 Task: Find the schedule for the last subway train from Times Square to Brooklyn.
Action: Mouse moved to (378, 85)
Screenshot: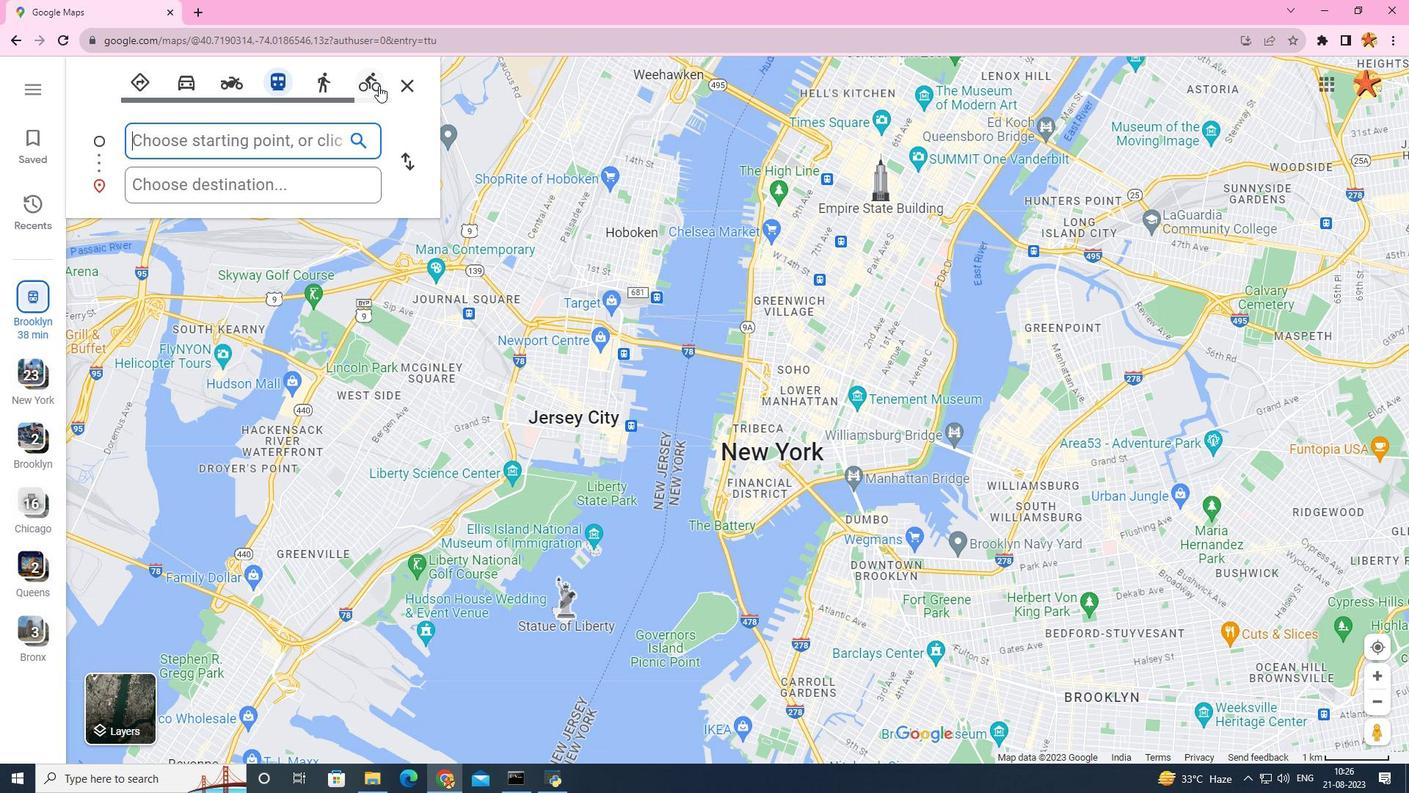 
Action: Mouse pressed left at (378, 85)
Screenshot: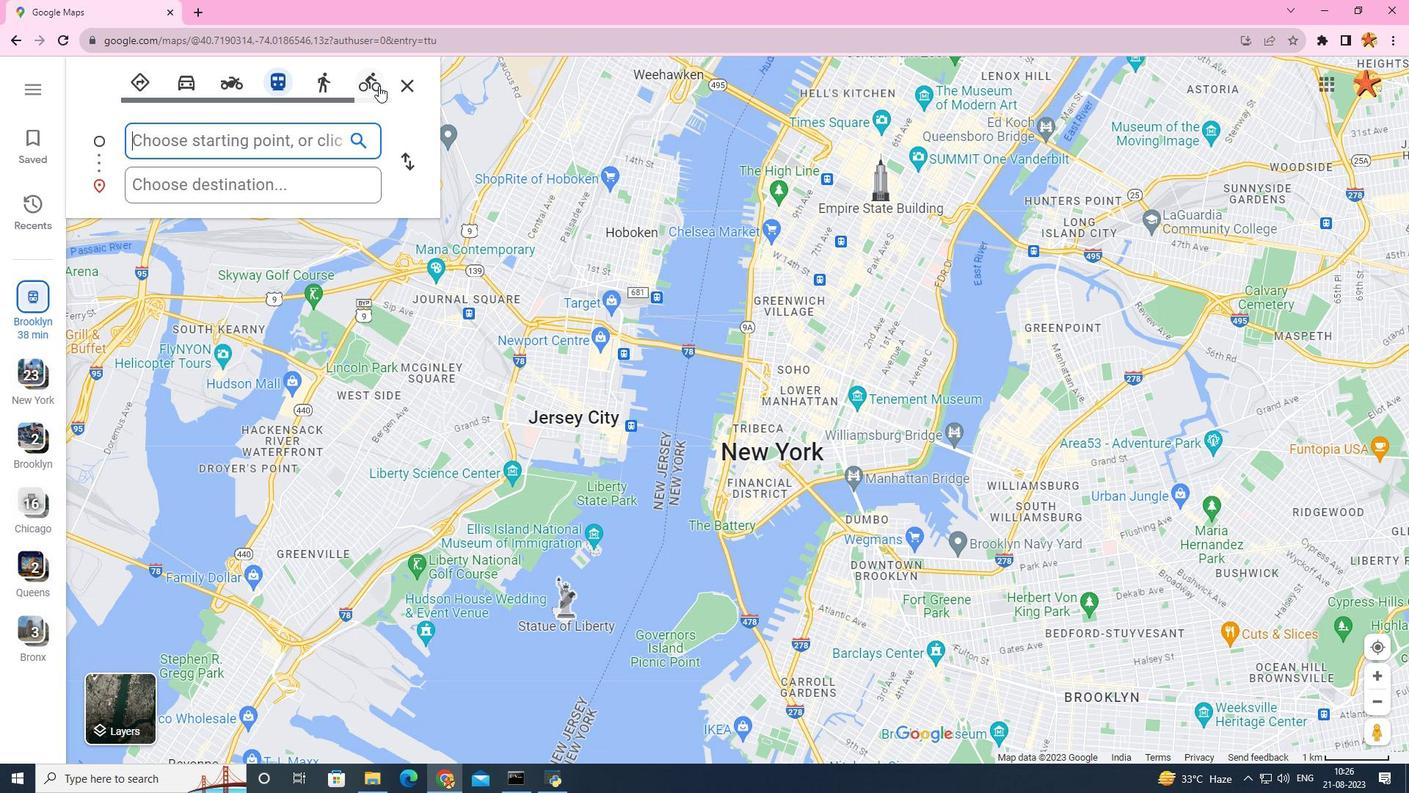 
Action: Mouse moved to (259, 142)
Screenshot: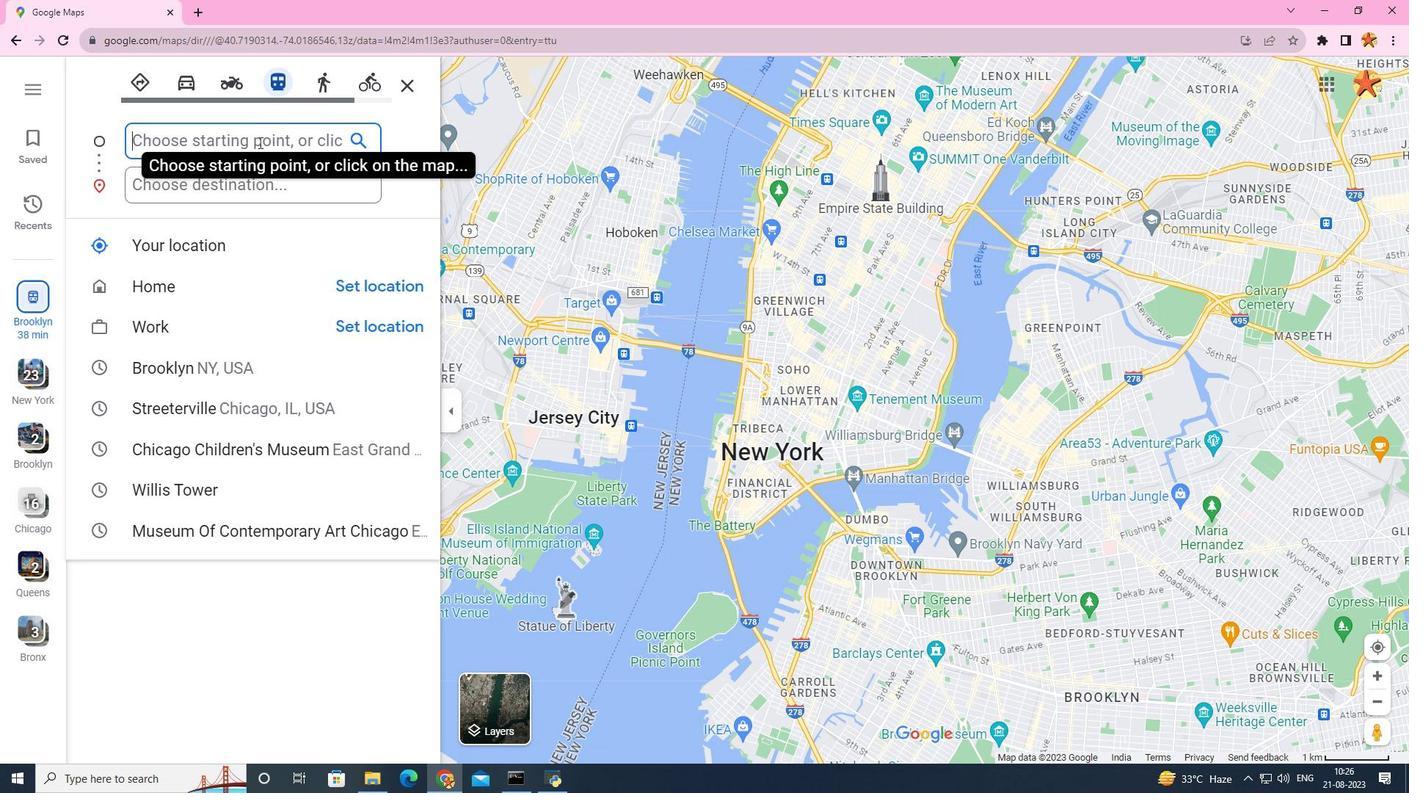 
Action: Mouse pressed left at (259, 142)
Screenshot: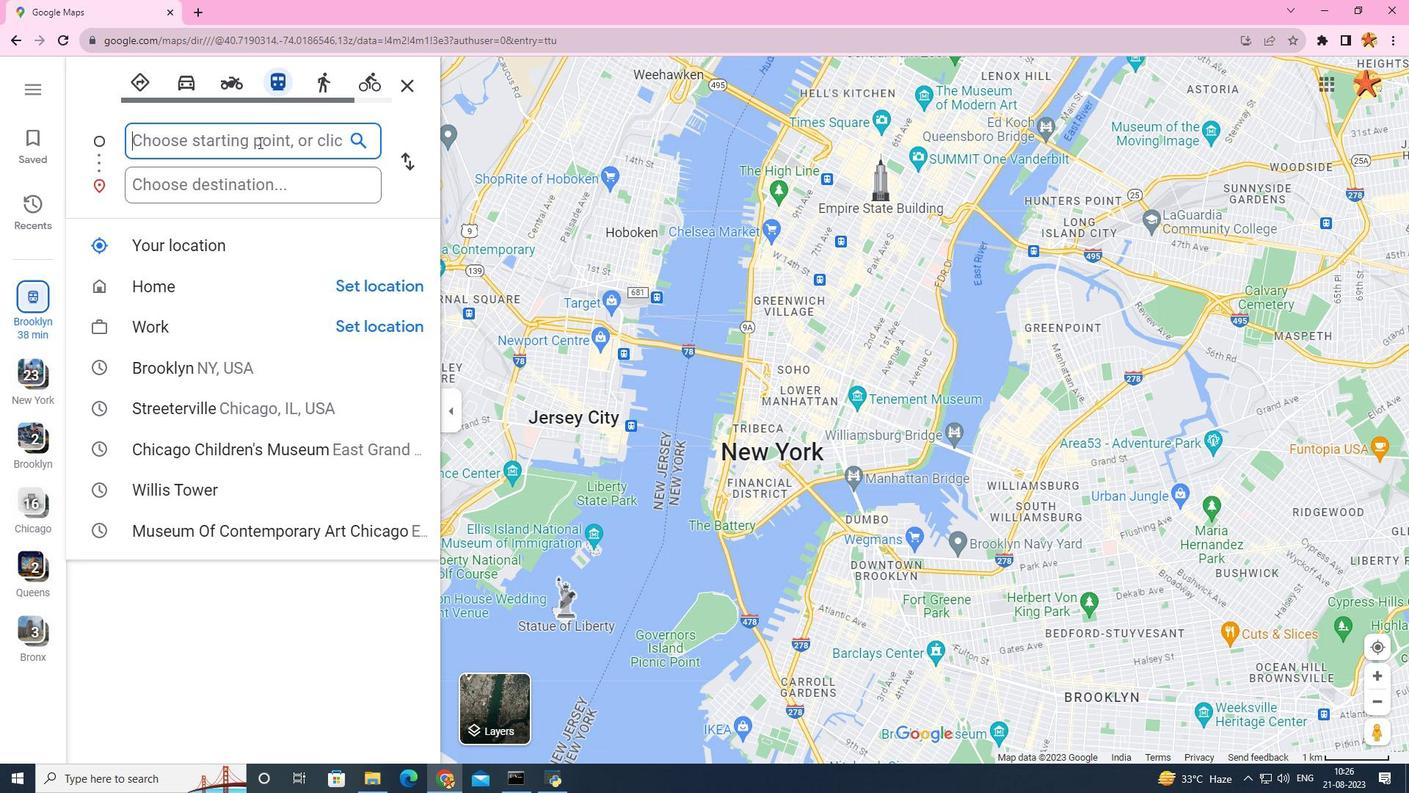 
Action: Mouse moved to (143, 217)
Screenshot: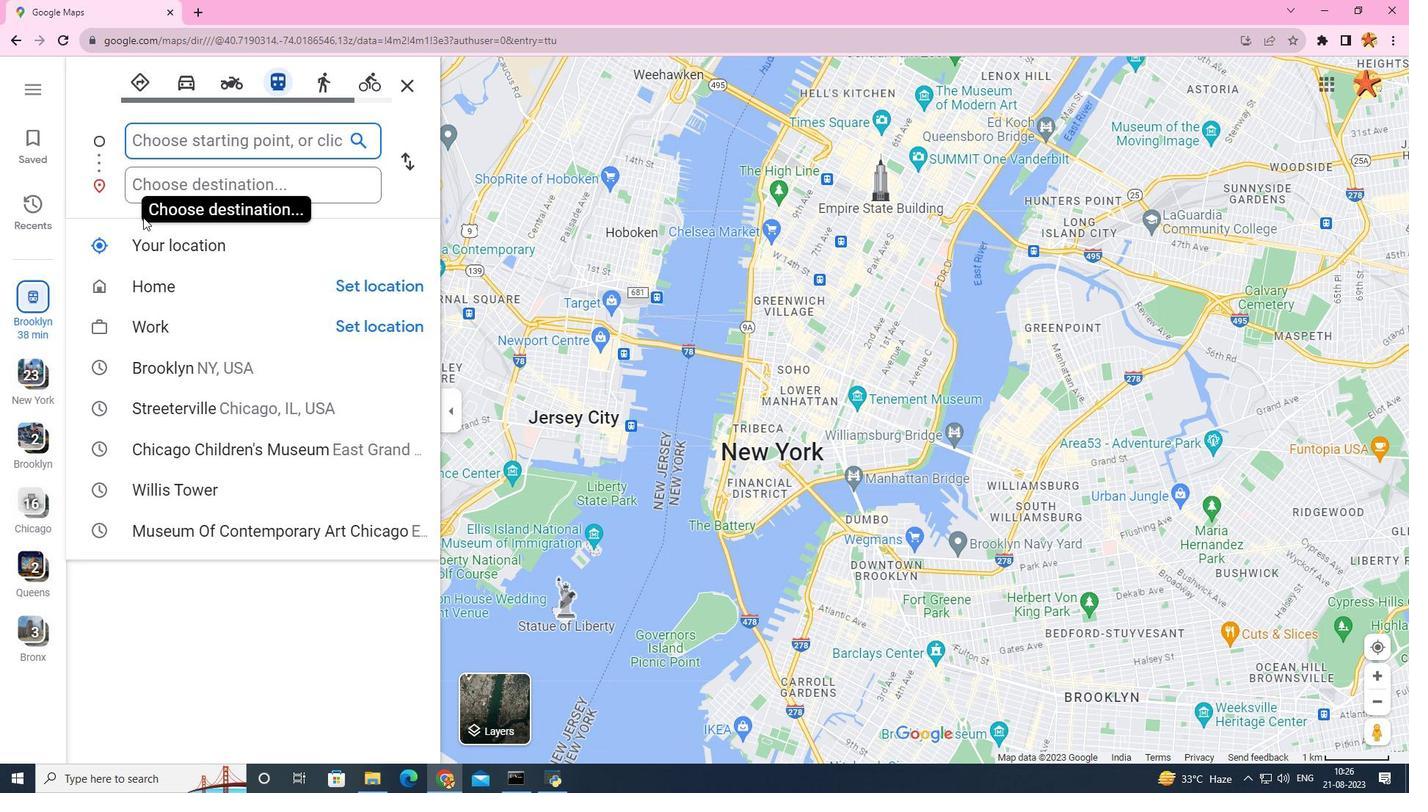 
Action: Key pressed <Key.caps_lock>T<Key.caps_lock>imes<Key.space>square
Screenshot: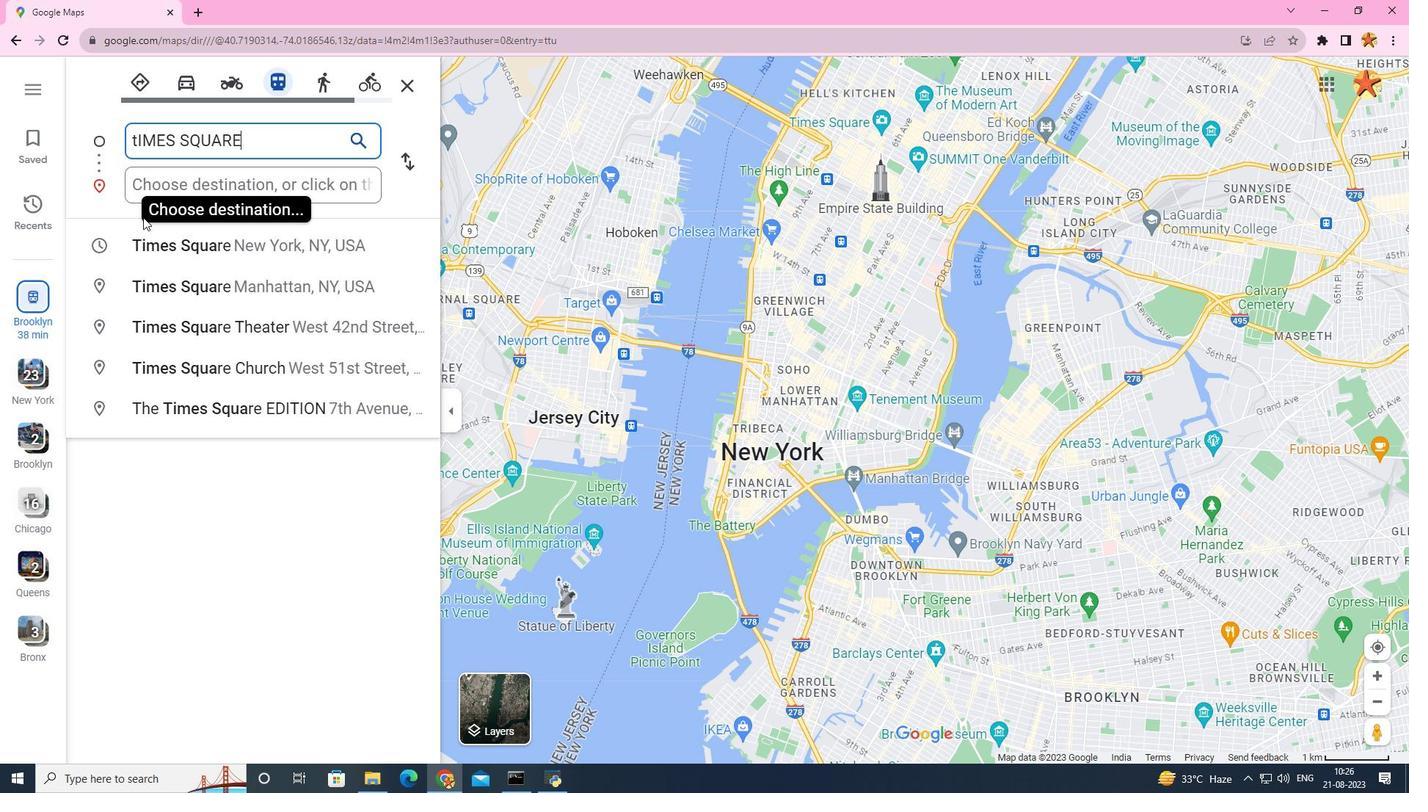 
Action: Mouse moved to (283, 235)
Screenshot: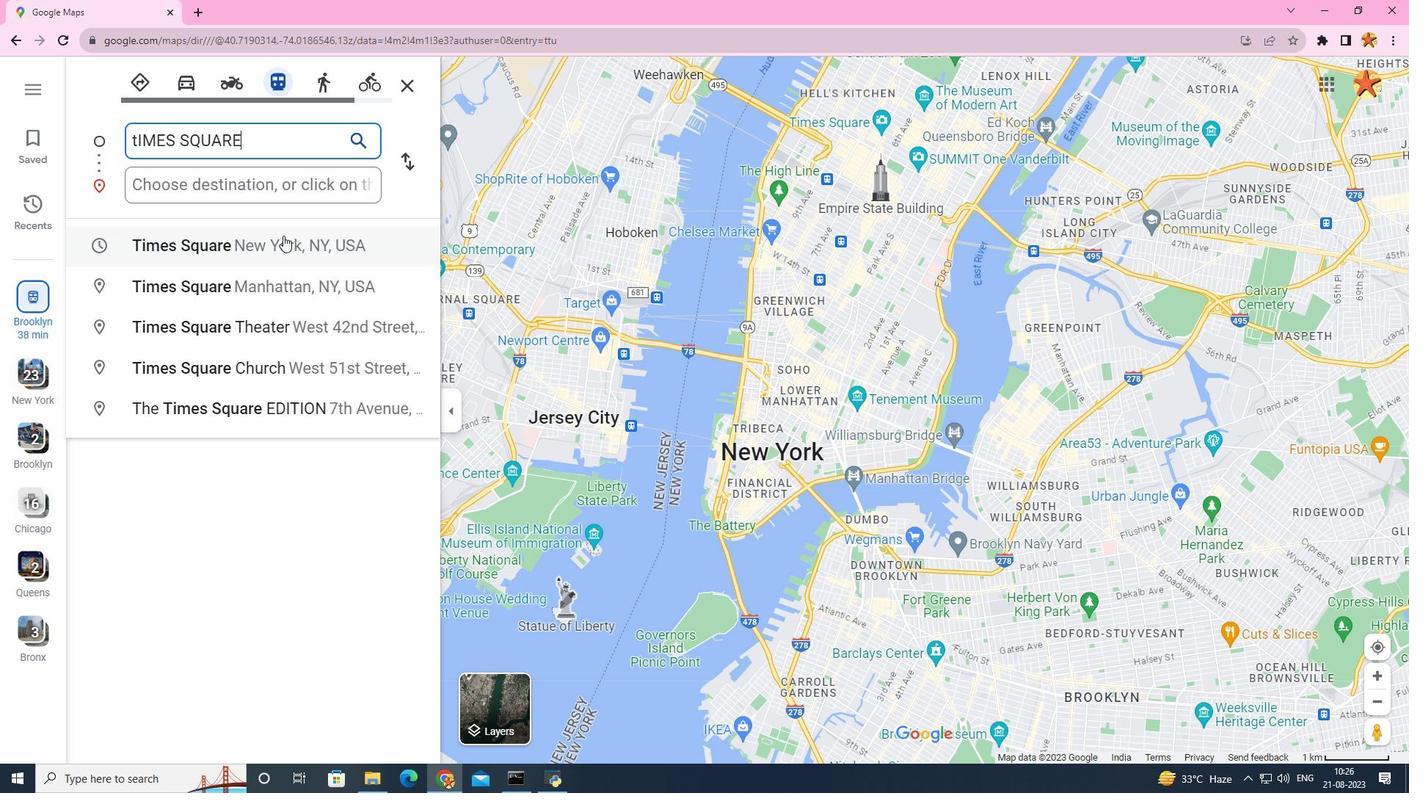 
Action: Mouse pressed left at (283, 235)
Screenshot: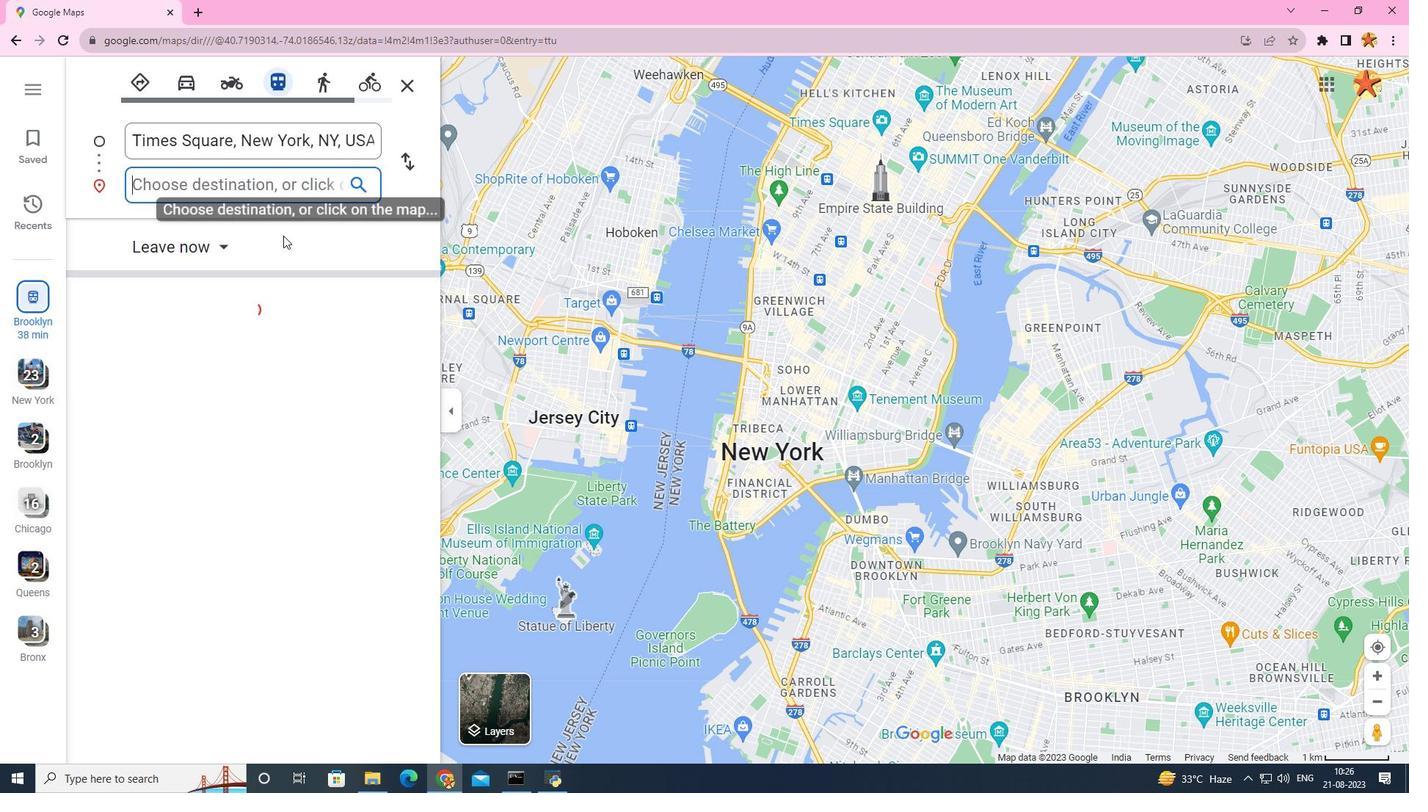 
Action: Mouse moved to (242, 185)
Screenshot: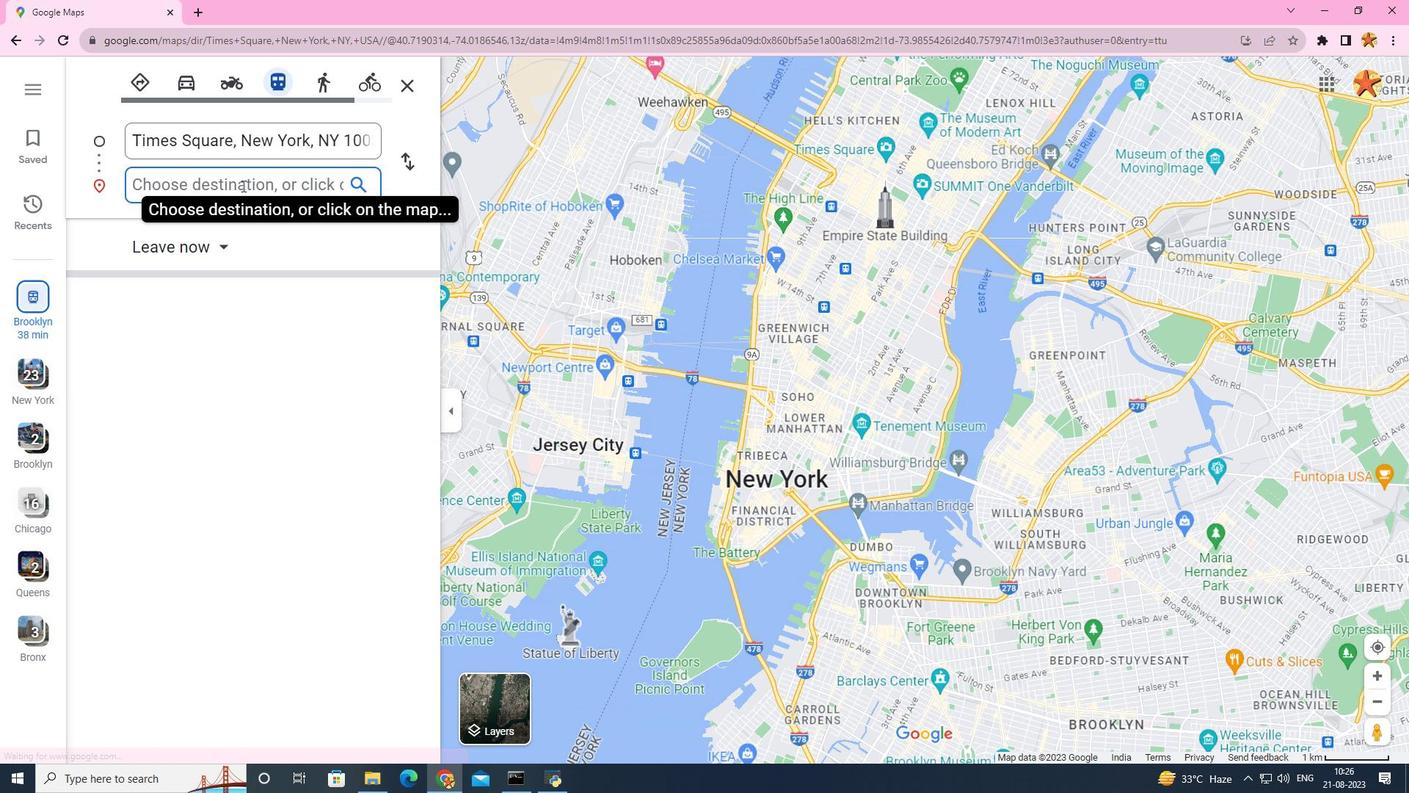 
Action: Key pressed brookly
Screenshot: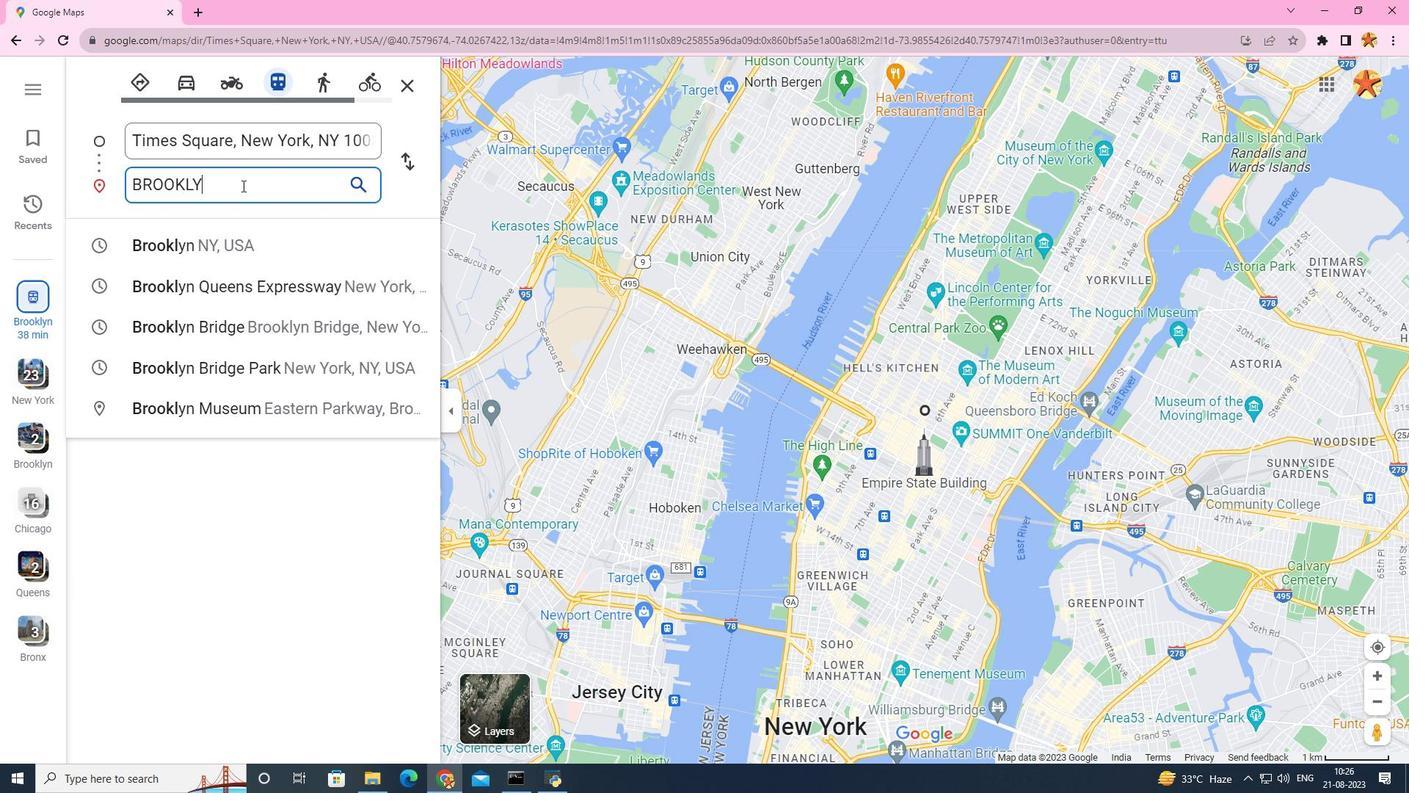 
Action: Mouse moved to (194, 240)
Screenshot: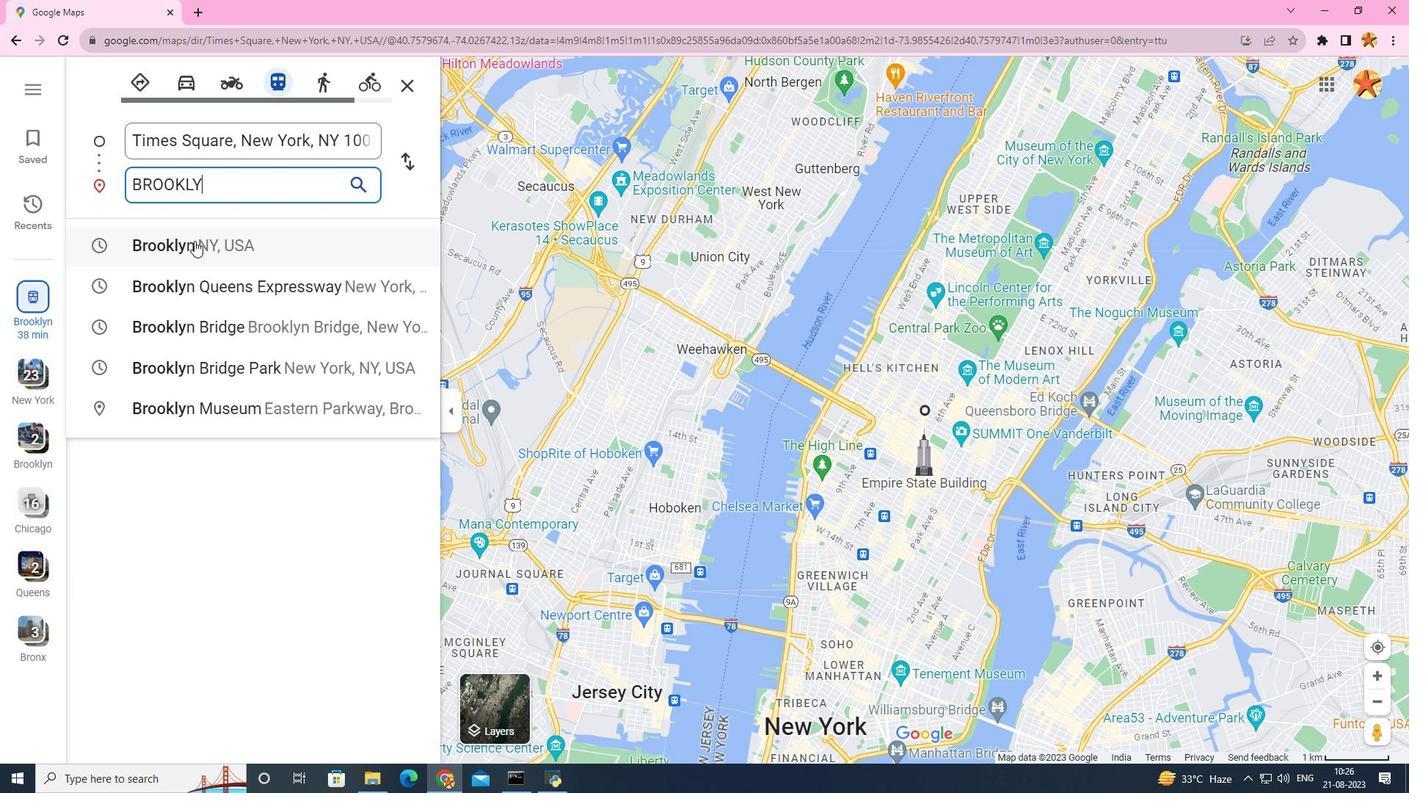 
Action: Mouse pressed left at (194, 240)
Screenshot: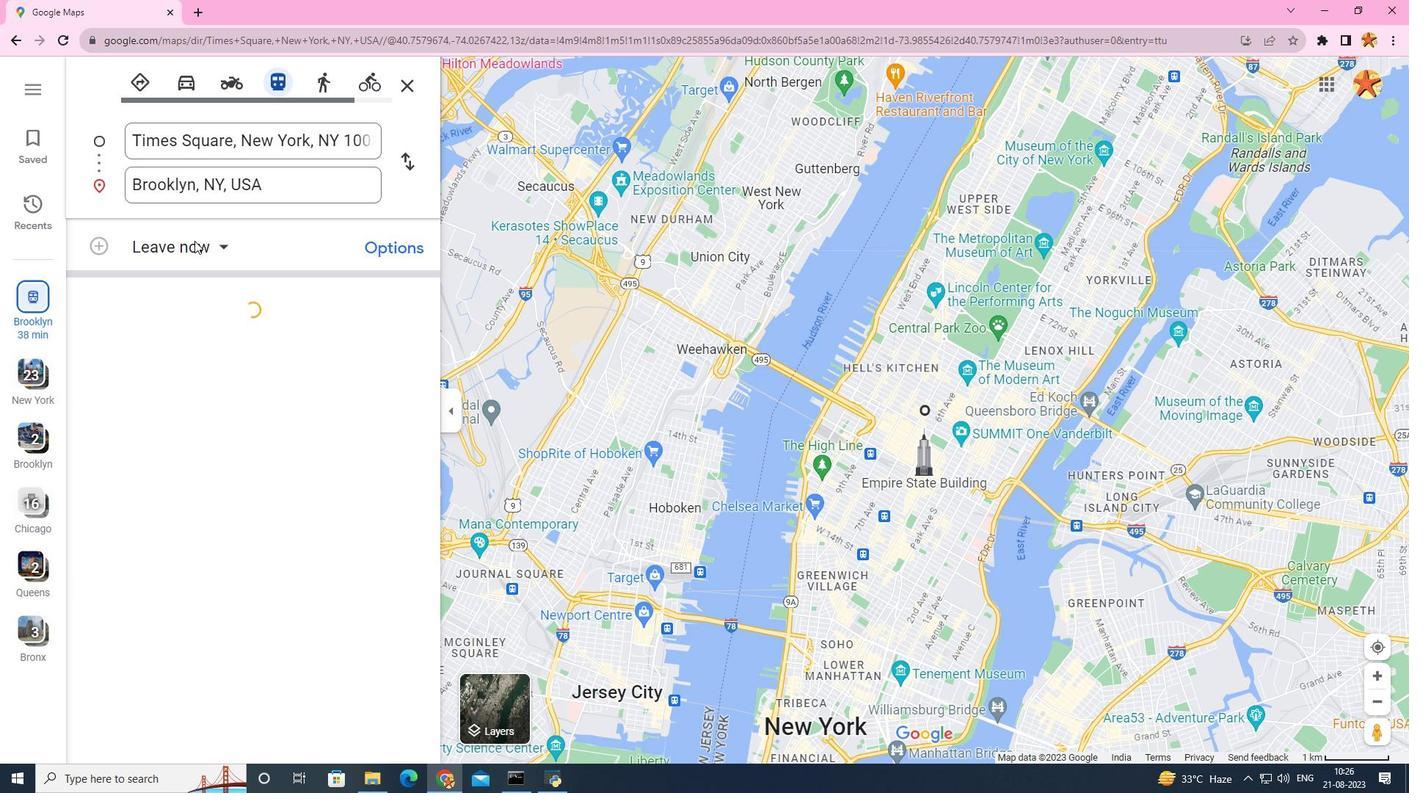
Action: Mouse moved to (186, 250)
Screenshot: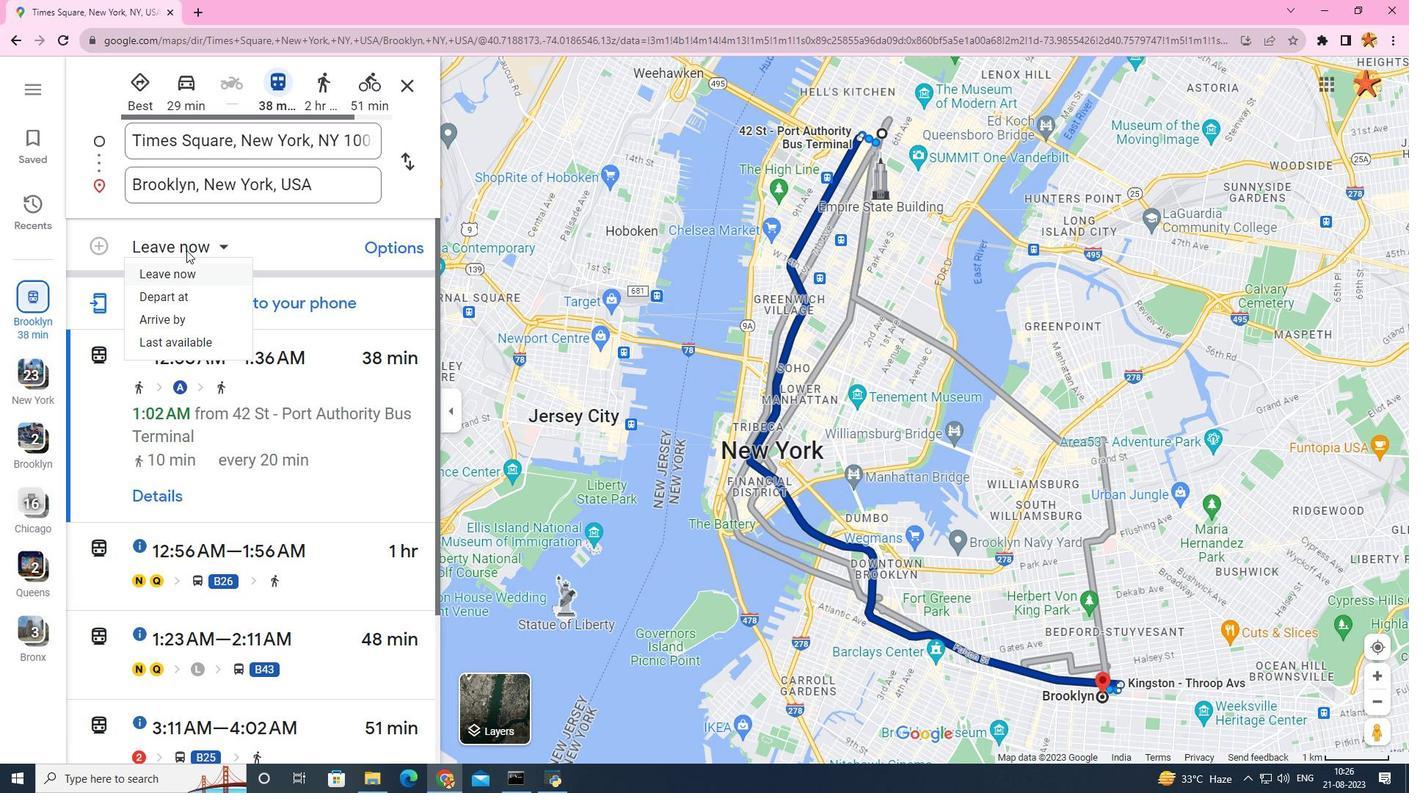 
Action: Mouse pressed left at (186, 250)
Screenshot: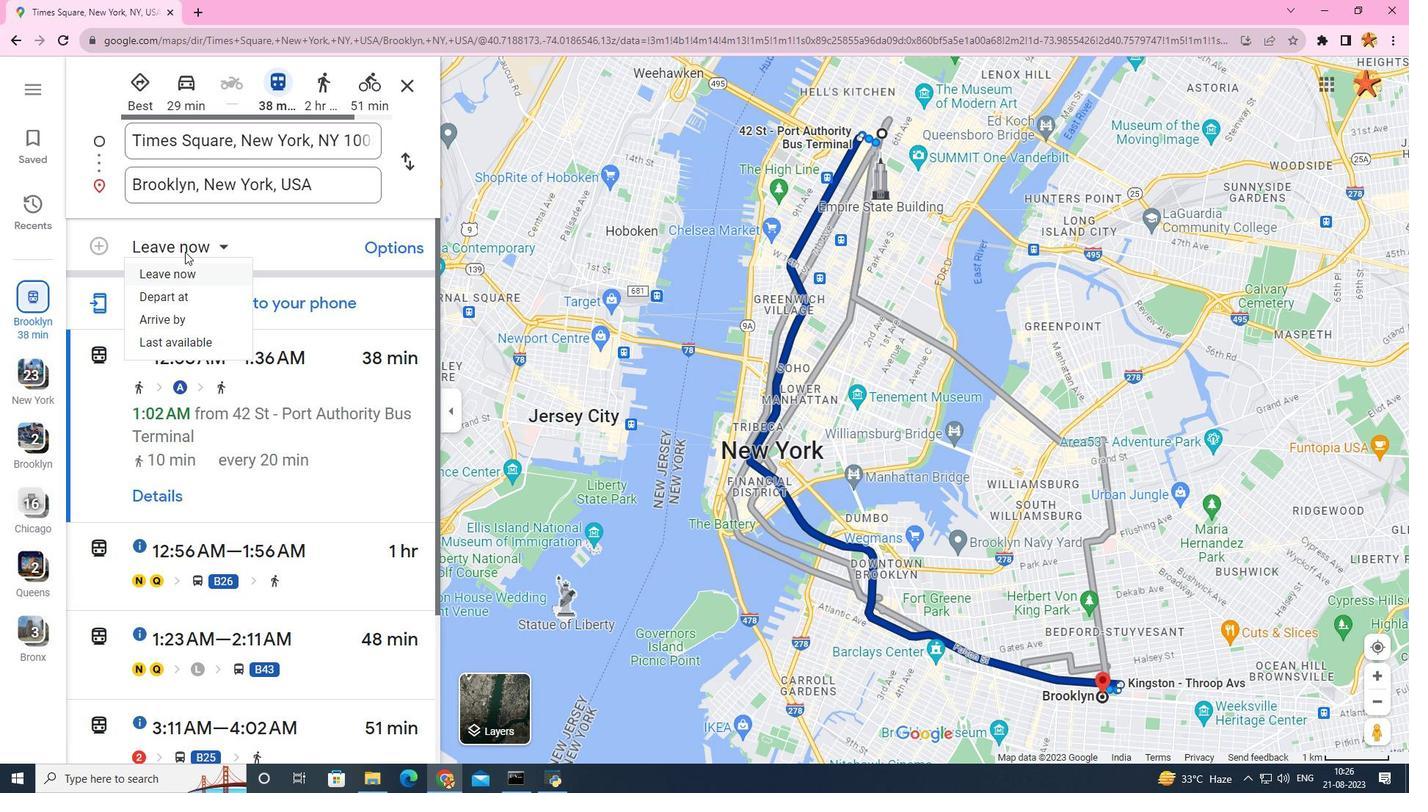 
Action: Mouse moved to (161, 349)
Screenshot: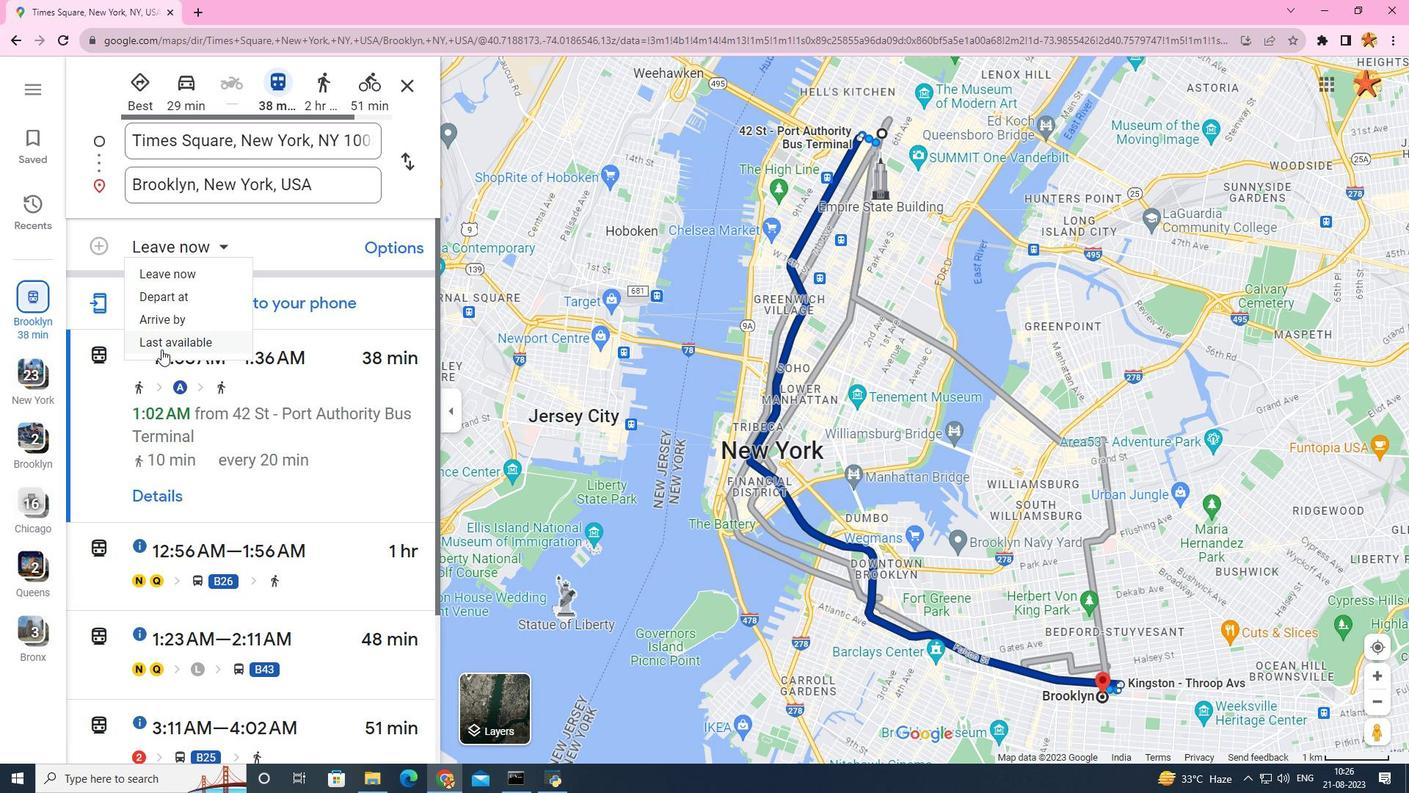 
Action: Mouse pressed left at (161, 349)
Screenshot: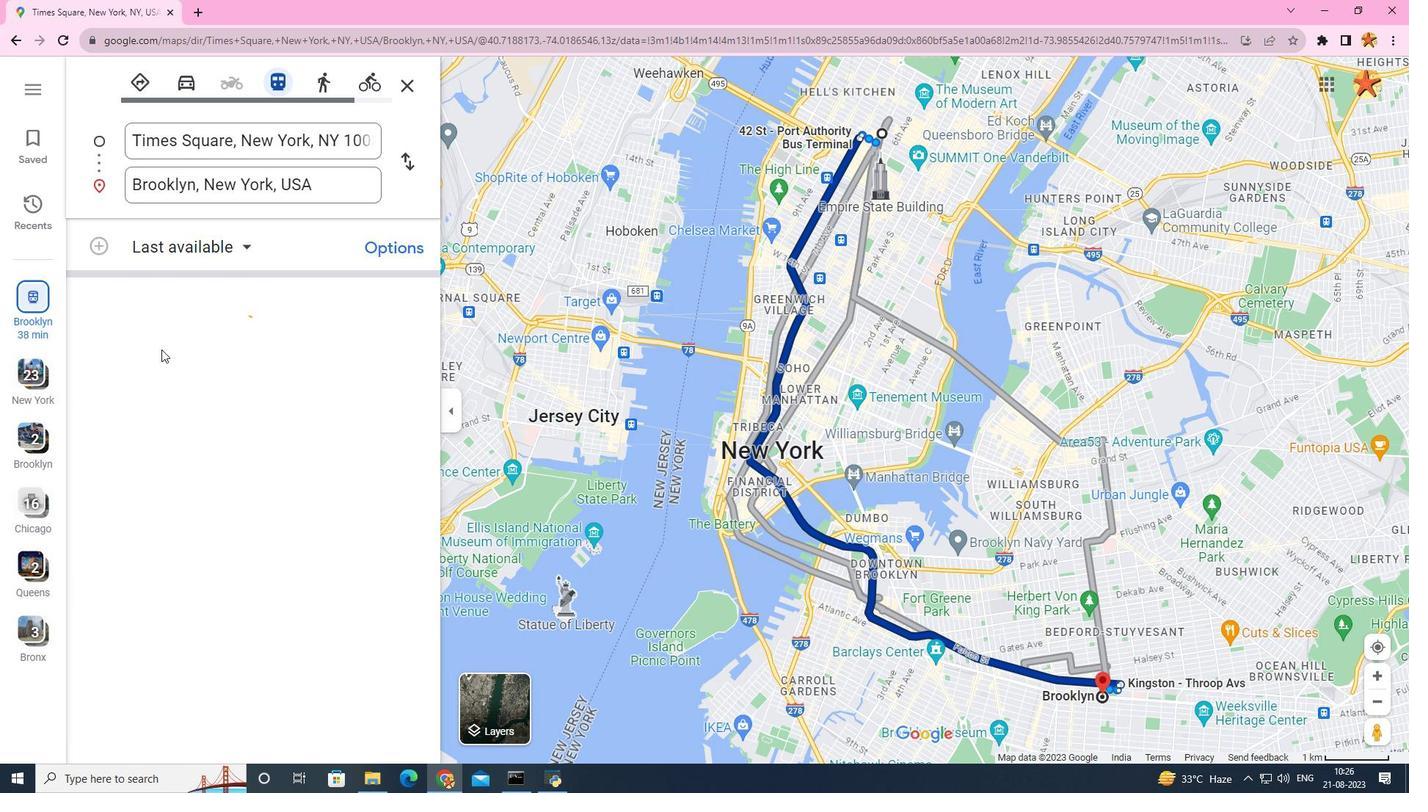 
Action: Mouse scrolled (161, 348) with delta (0, 0)
Screenshot: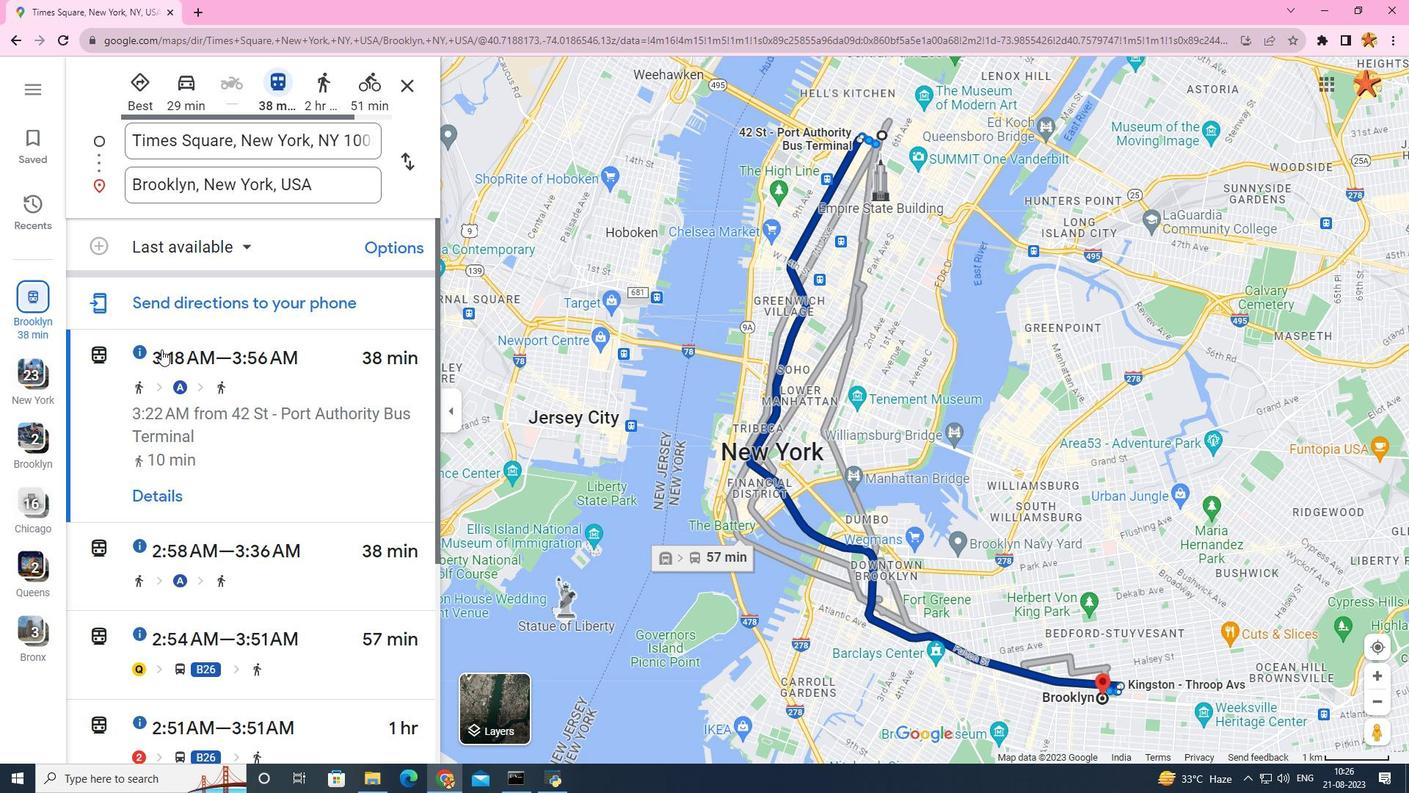 
Action: Mouse scrolled (161, 348) with delta (0, 0)
Screenshot: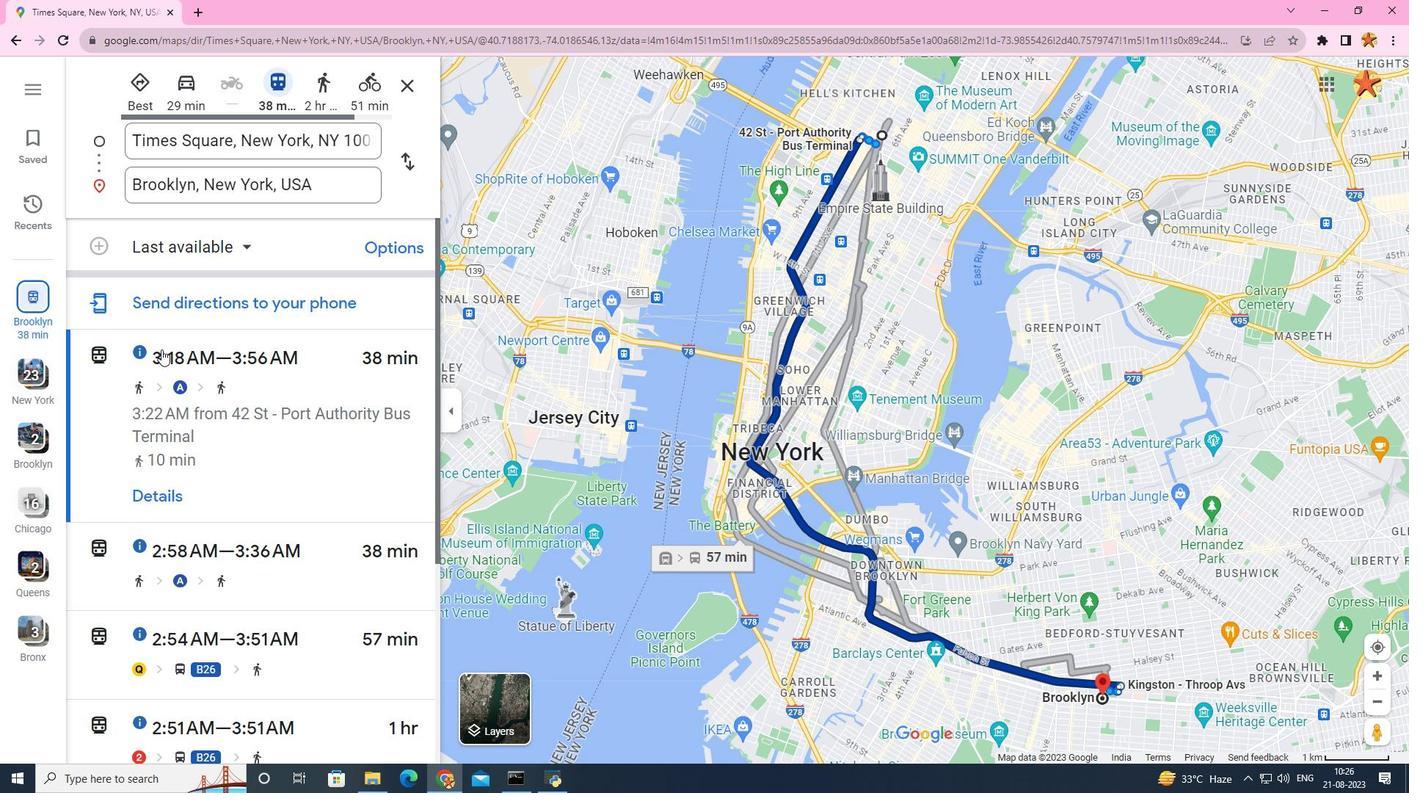 
Action: Mouse scrolled (161, 348) with delta (0, 0)
Screenshot: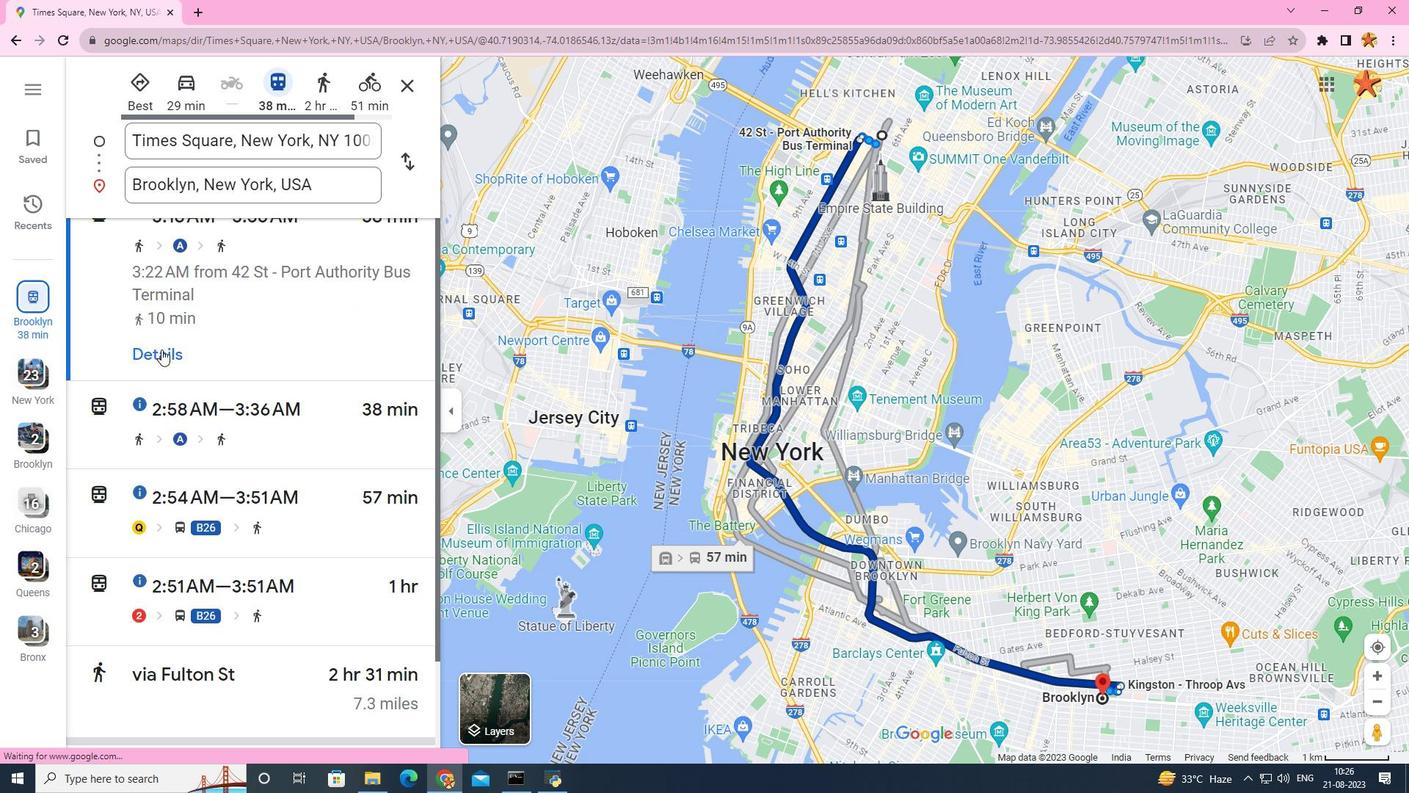 
Action: Mouse scrolled (161, 348) with delta (0, 0)
Screenshot: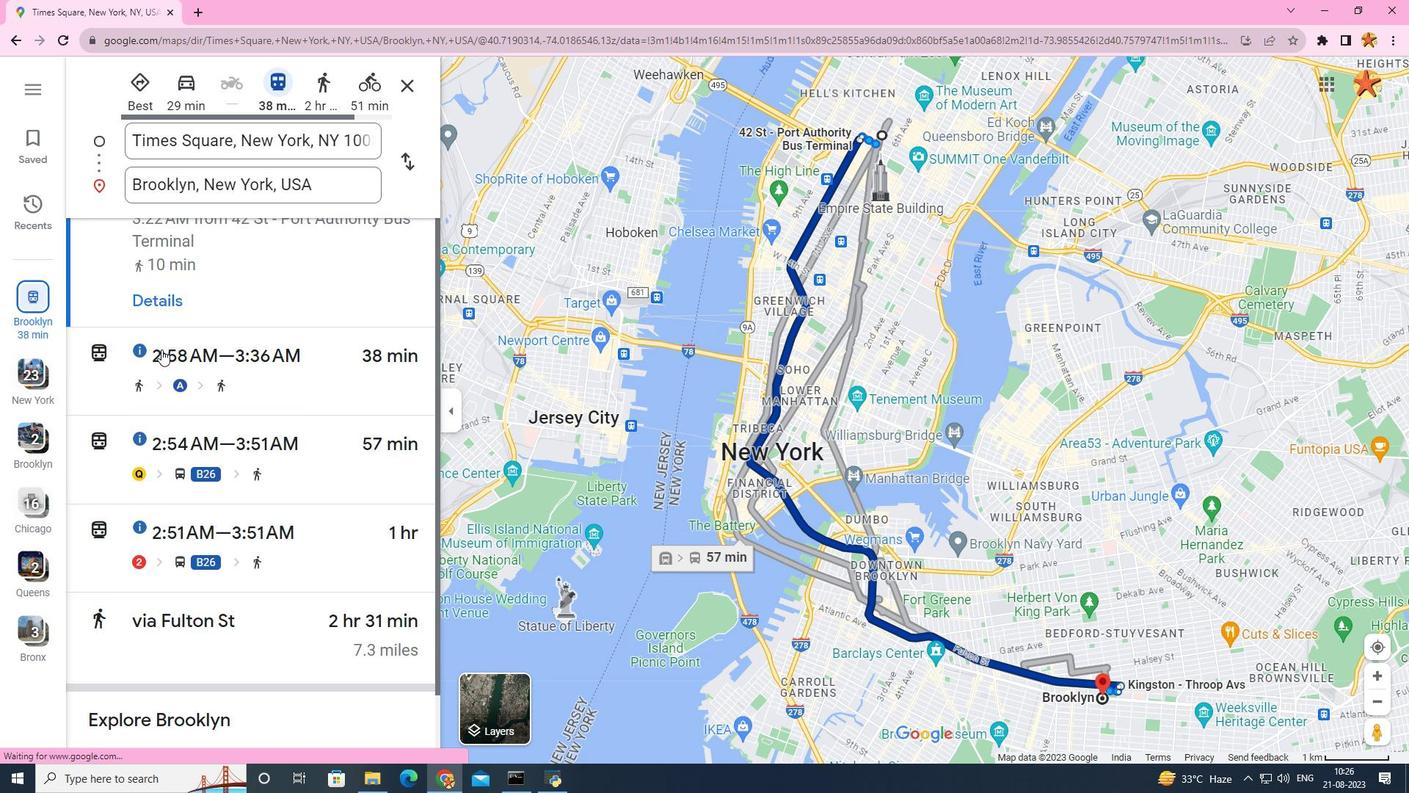 
Action: Mouse scrolled (161, 348) with delta (0, 0)
Screenshot: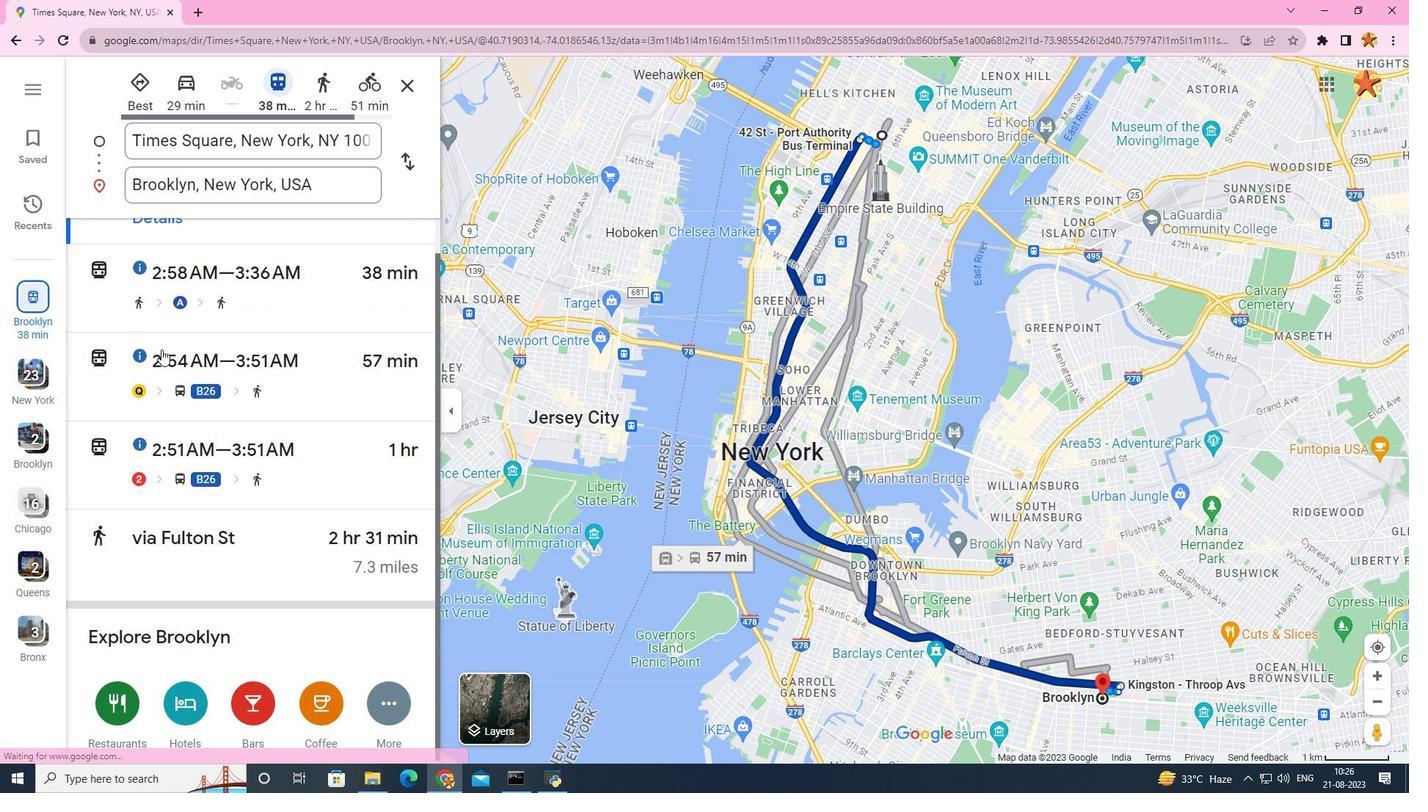 
Action: Mouse scrolled (161, 348) with delta (0, 0)
Screenshot: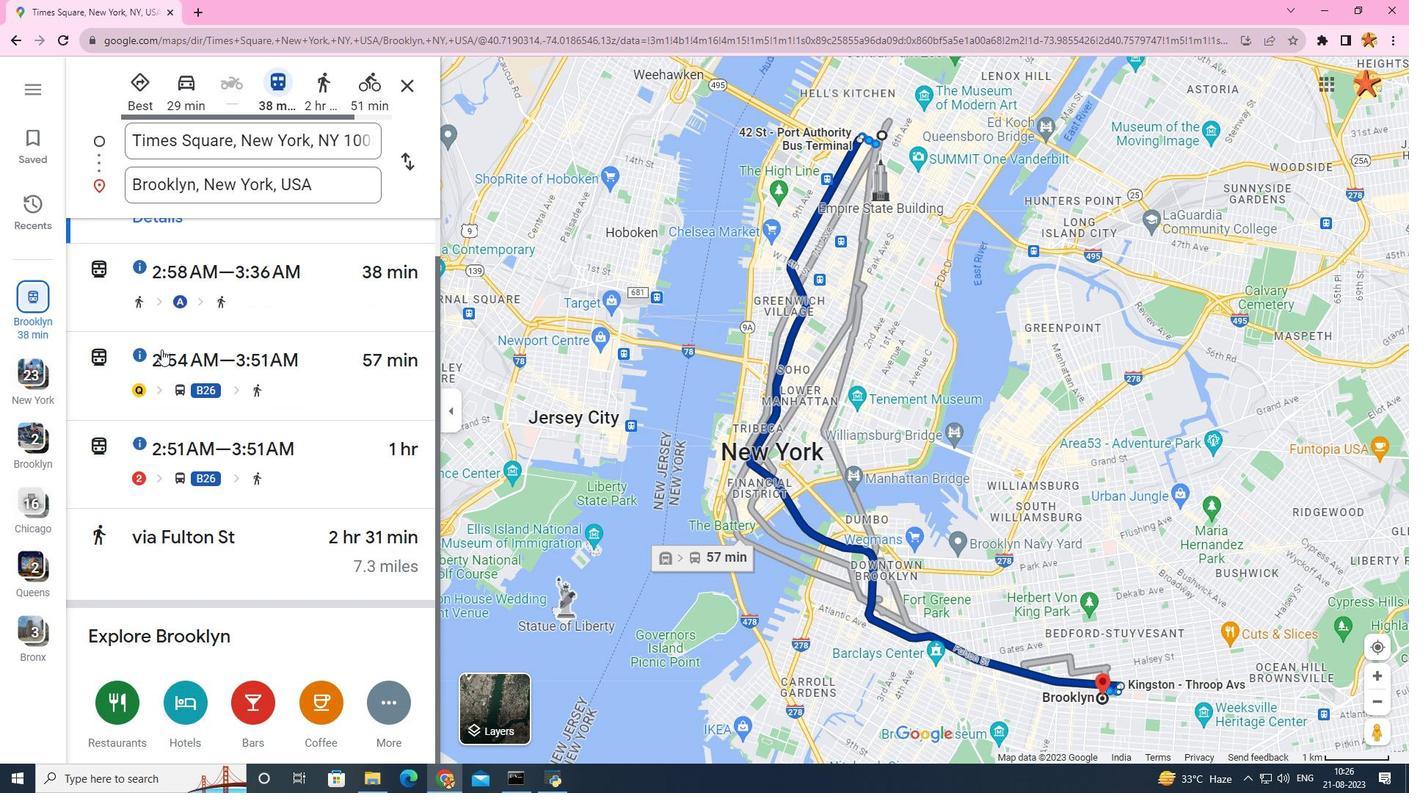 
Action: Mouse scrolled (161, 350) with delta (0, 0)
Screenshot: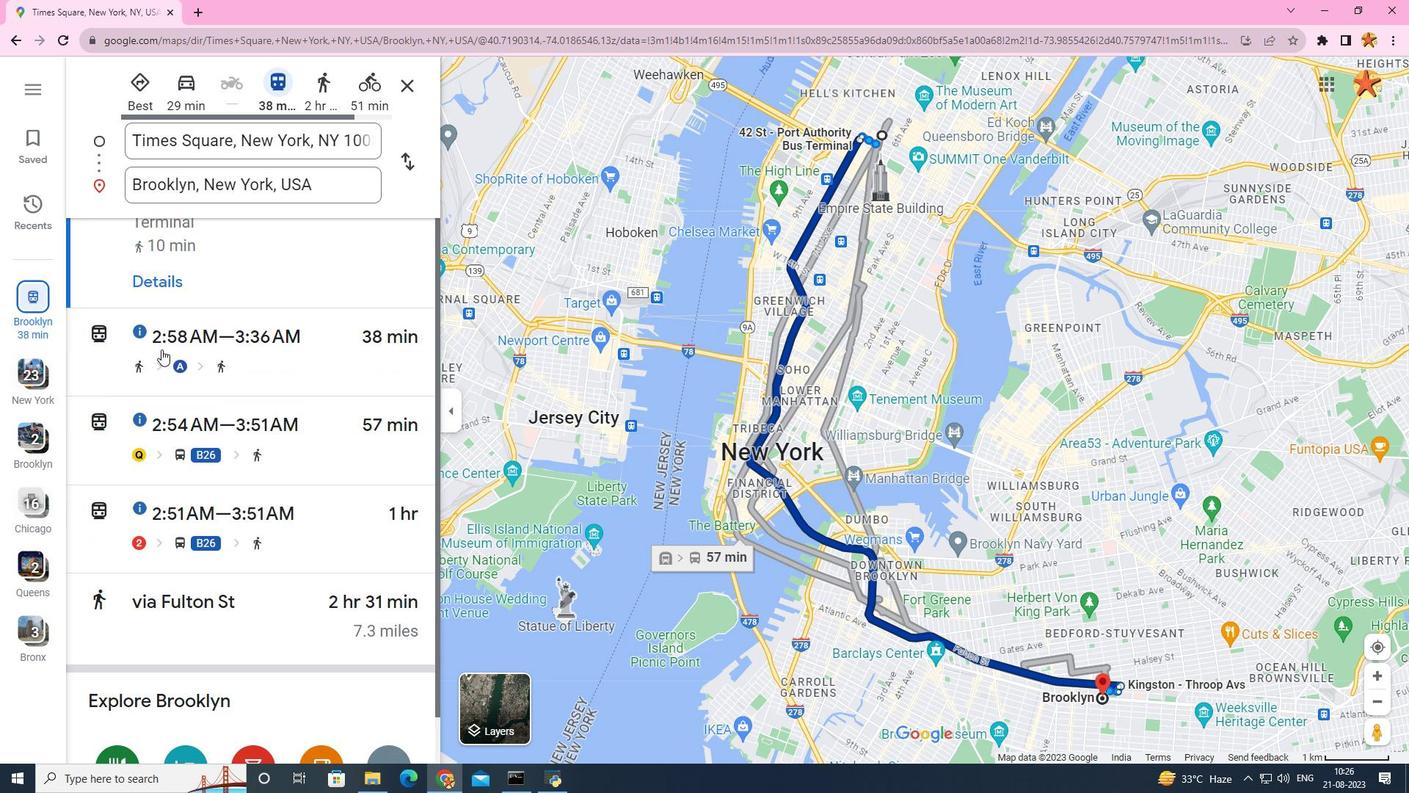 
Action: Mouse scrolled (161, 350) with delta (0, 0)
Screenshot: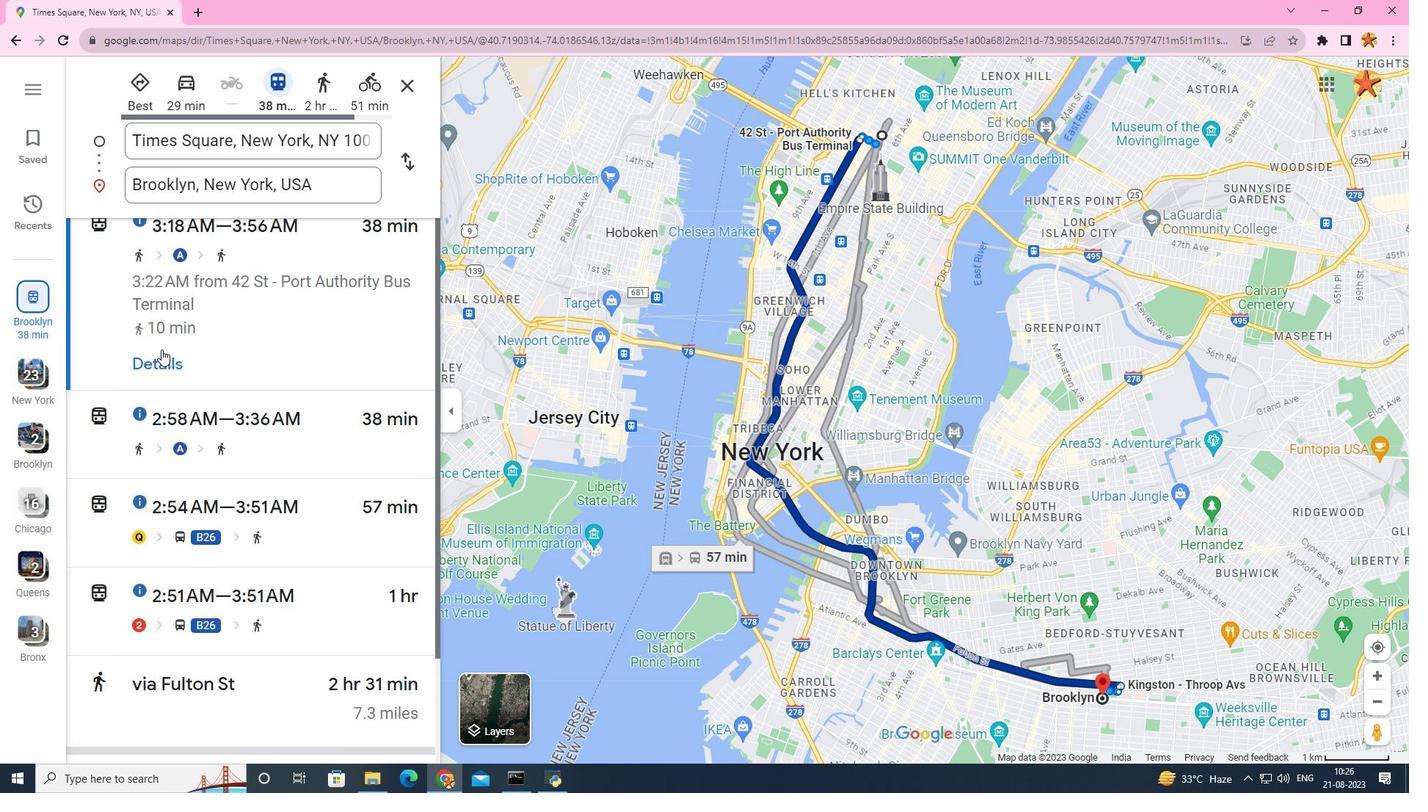 
Action: Mouse scrolled (161, 350) with delta (0, 0)
Screenshot: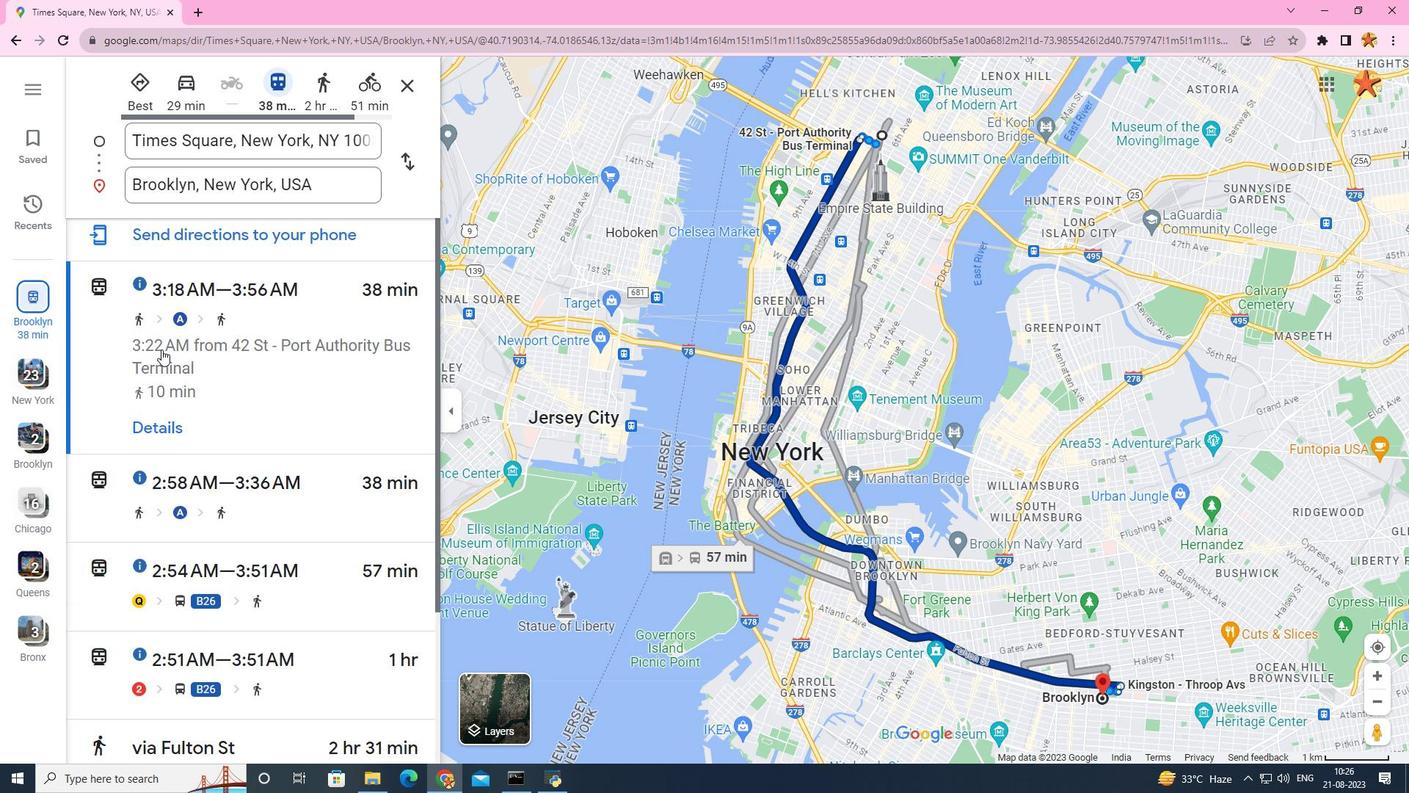 
Action: Mouse scrolled (161, 350) with delta (0, 0)
Screenshot: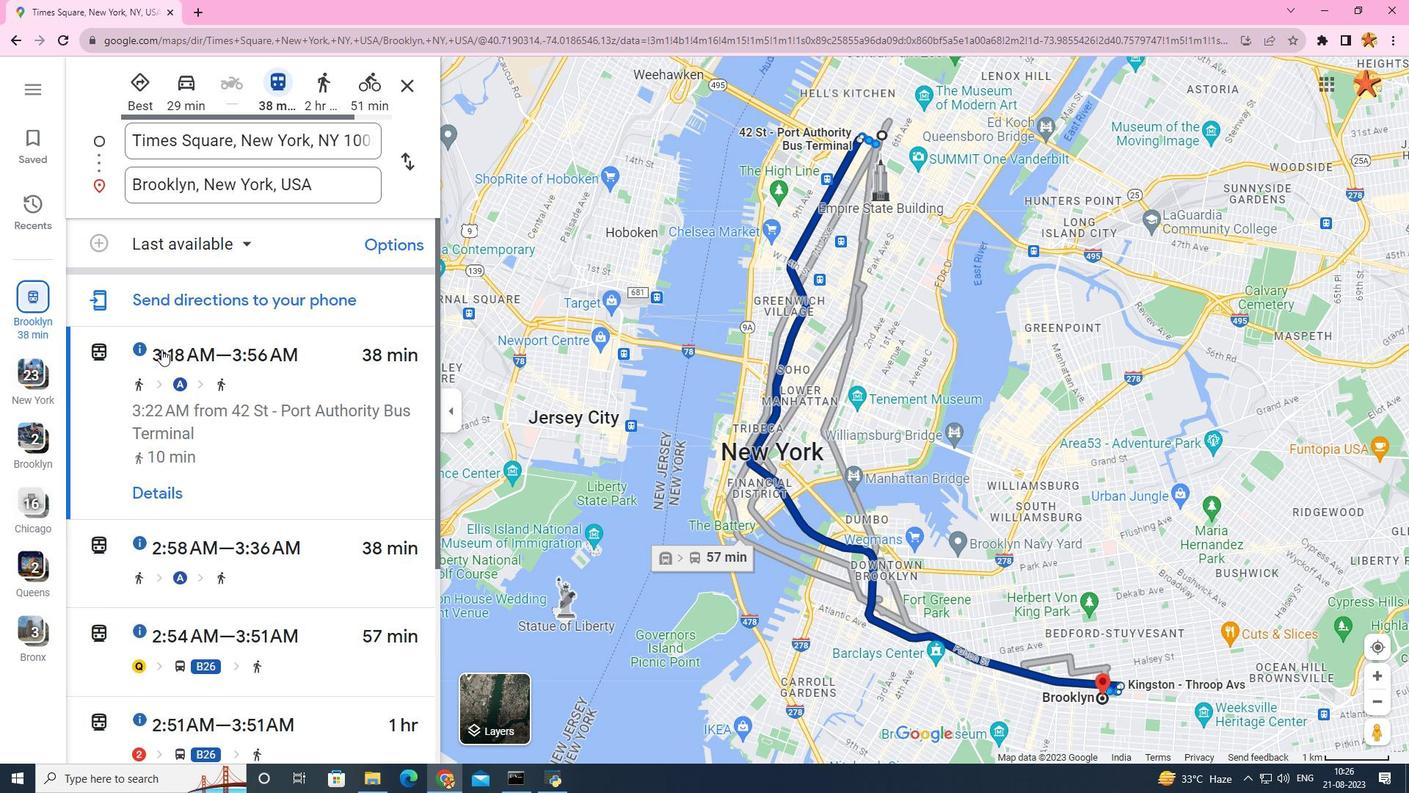 
Action: Mouse scrolled (161, 350) with delta (0, 0)
Screenshot: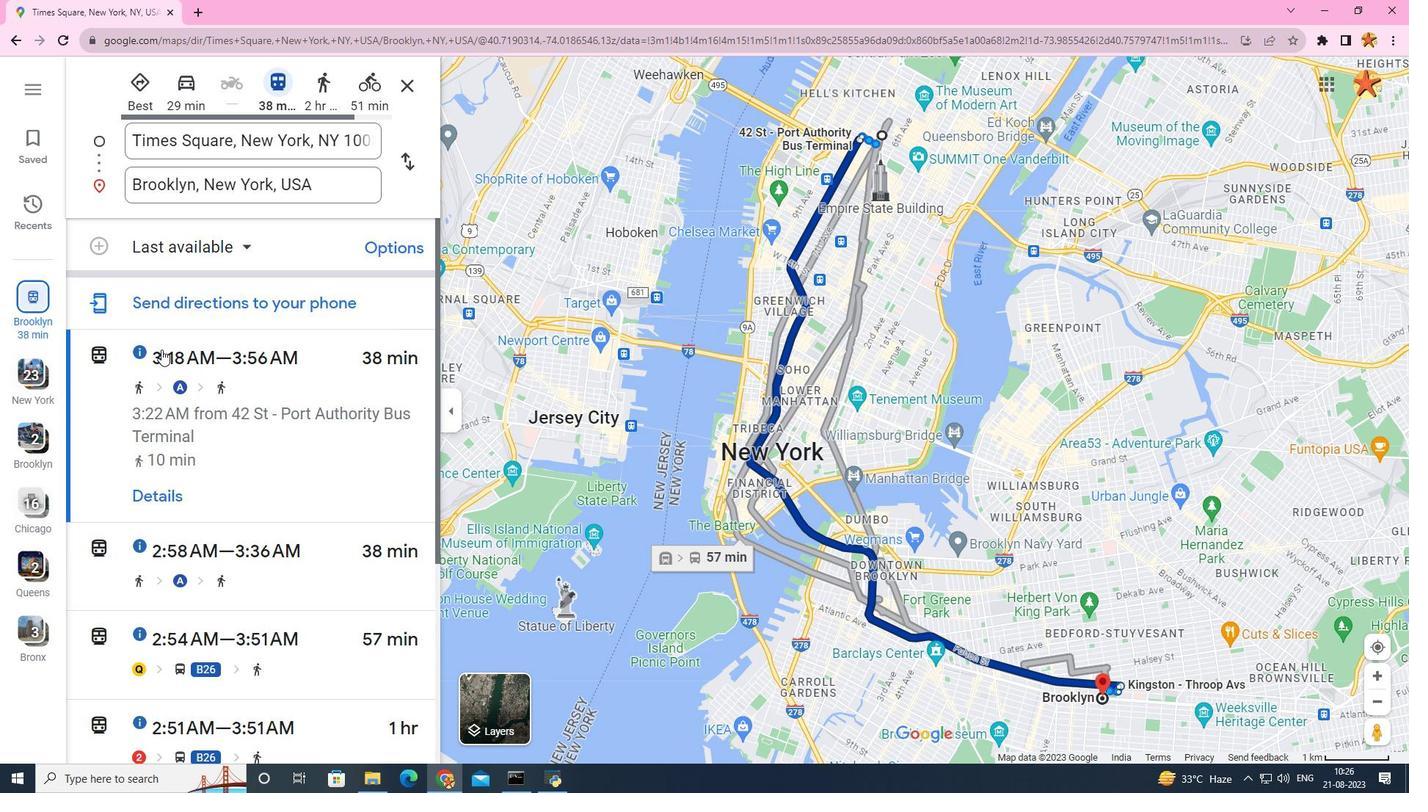 
Action: Mouse scrolled (161, 348) with delta (0, 0)
Screenshot: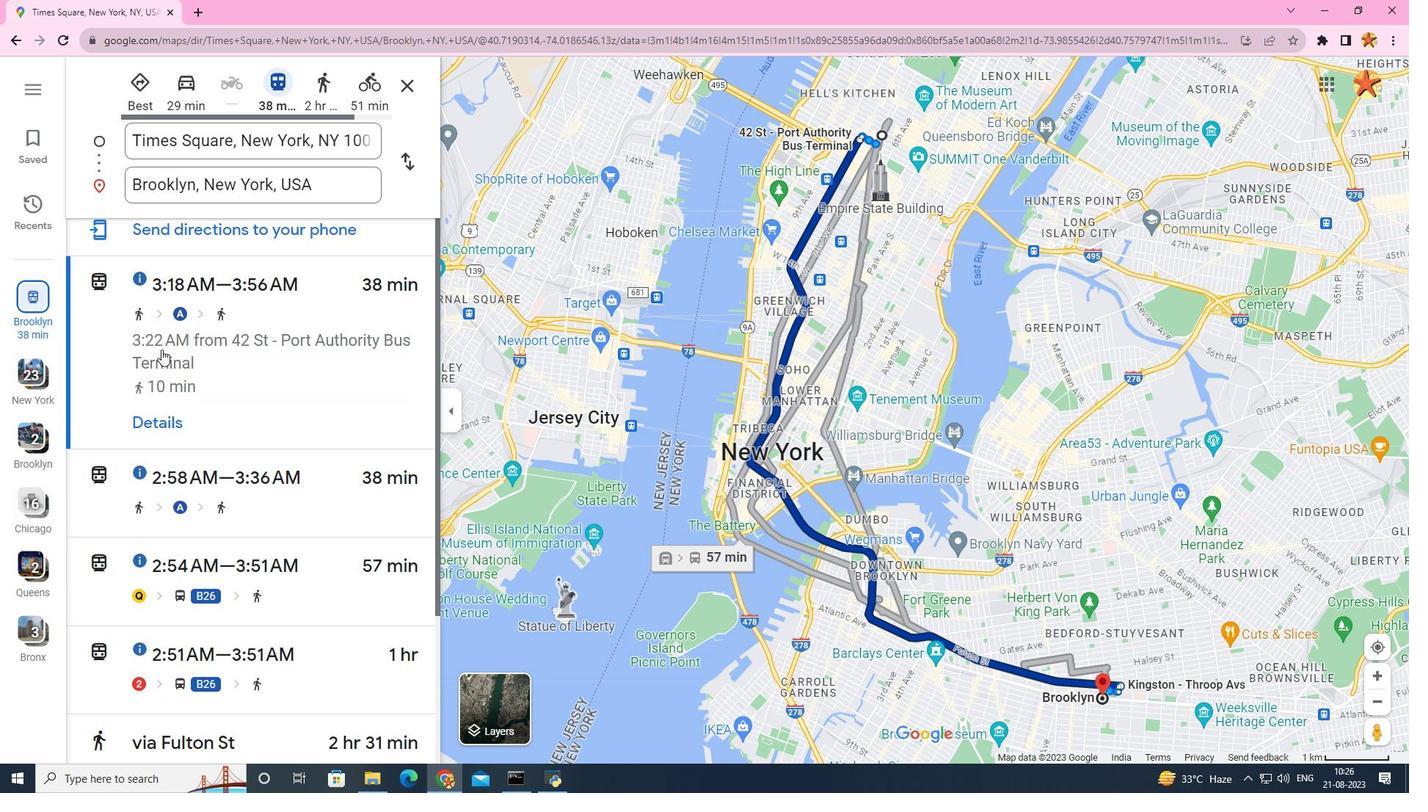 
Action: Mouse scrolled (161, 348) with delta (0, 0)
Screenshot: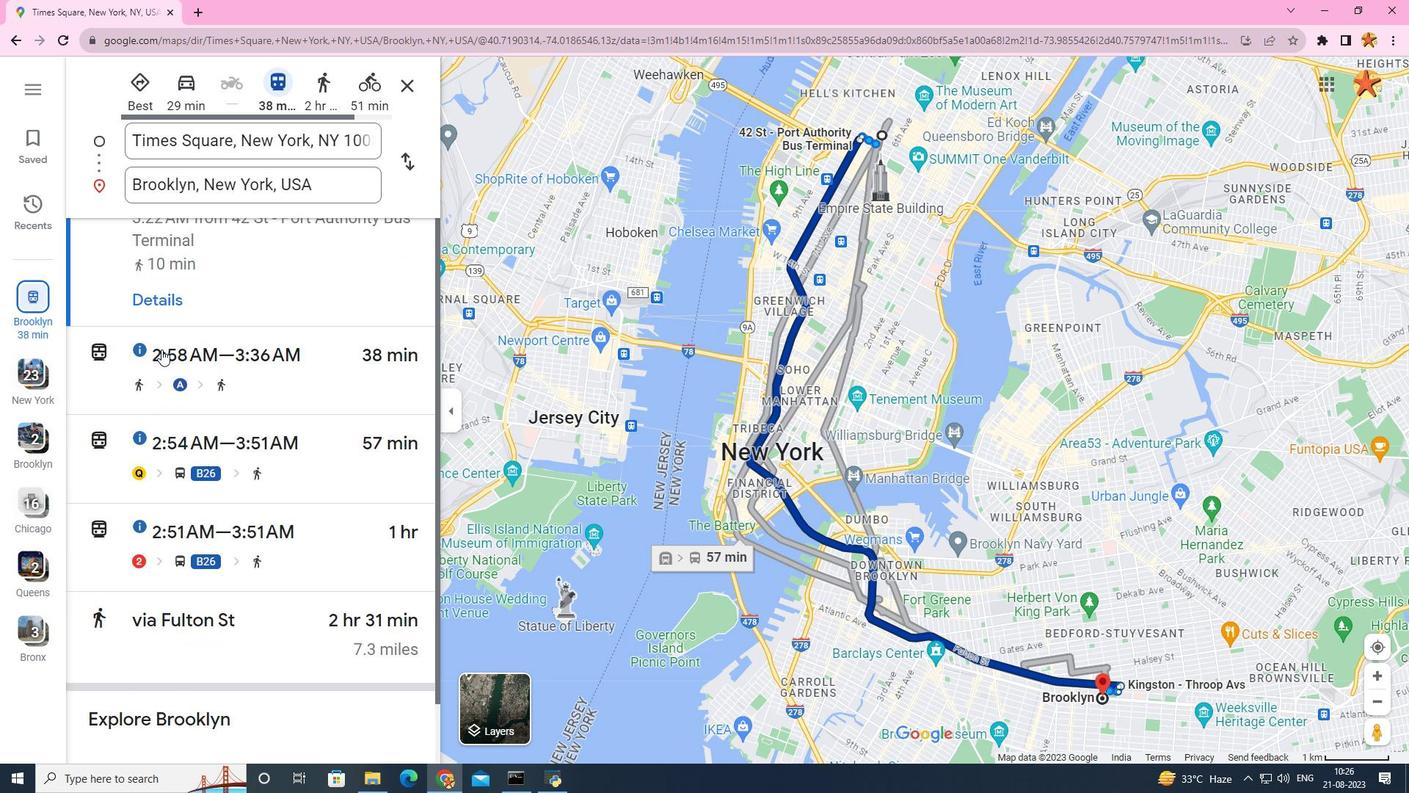 
Action: Mouse scrolled (161, 348) with delta (0, 0)
Screenshot: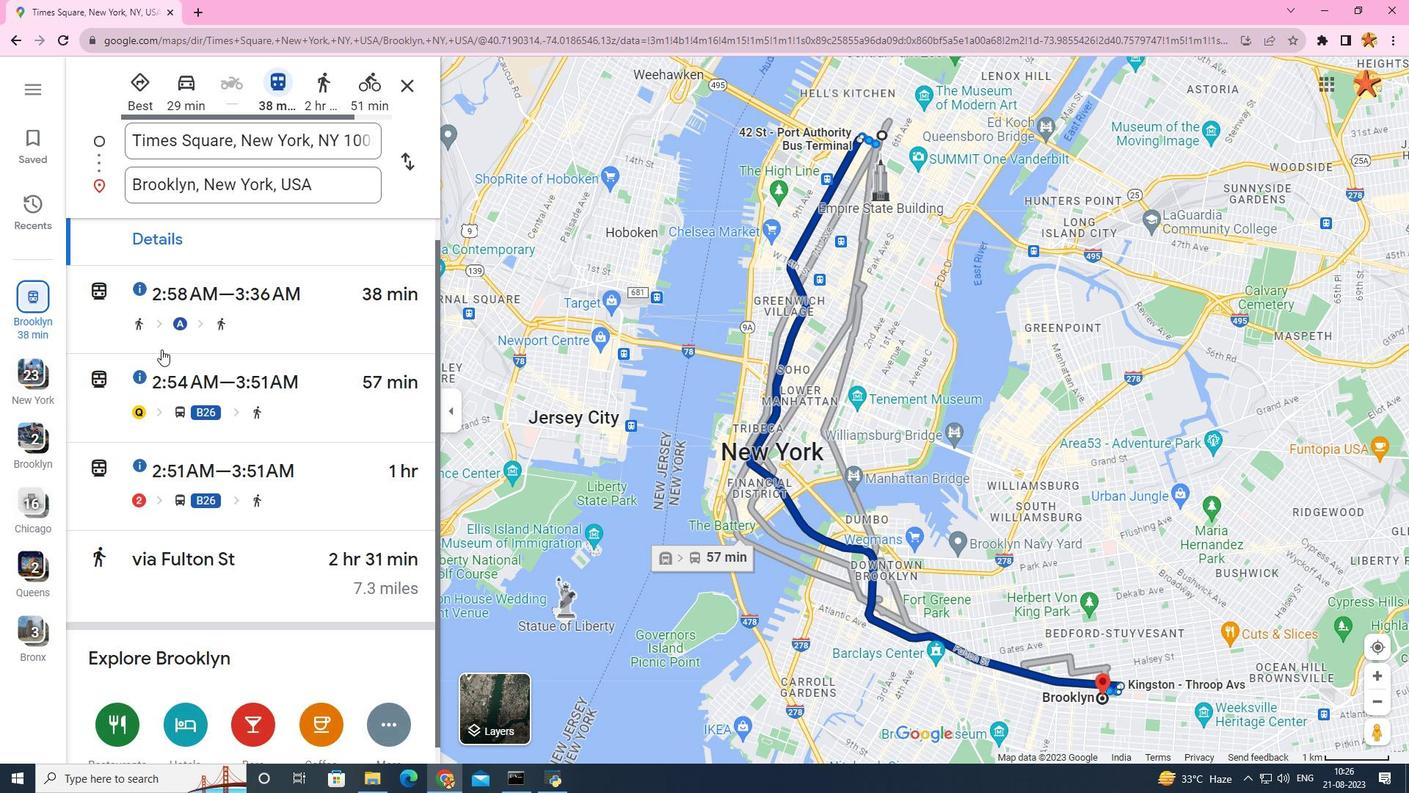 
Action: Mouse scrolled (161, 348) with delta (0, 0)
Screenshot: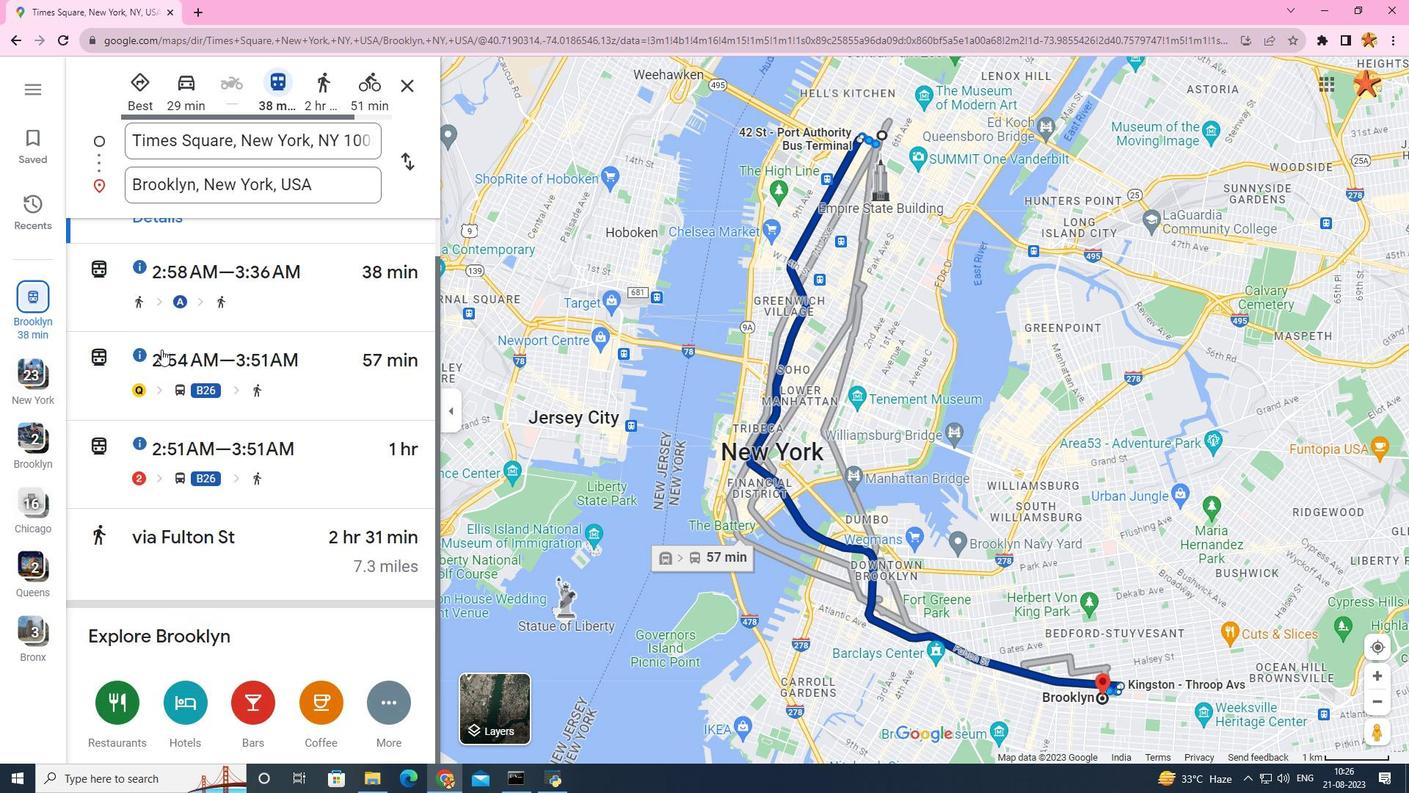 
Action: Mouse scrolled (161, 348) with delta (0, 0)
Screenshot: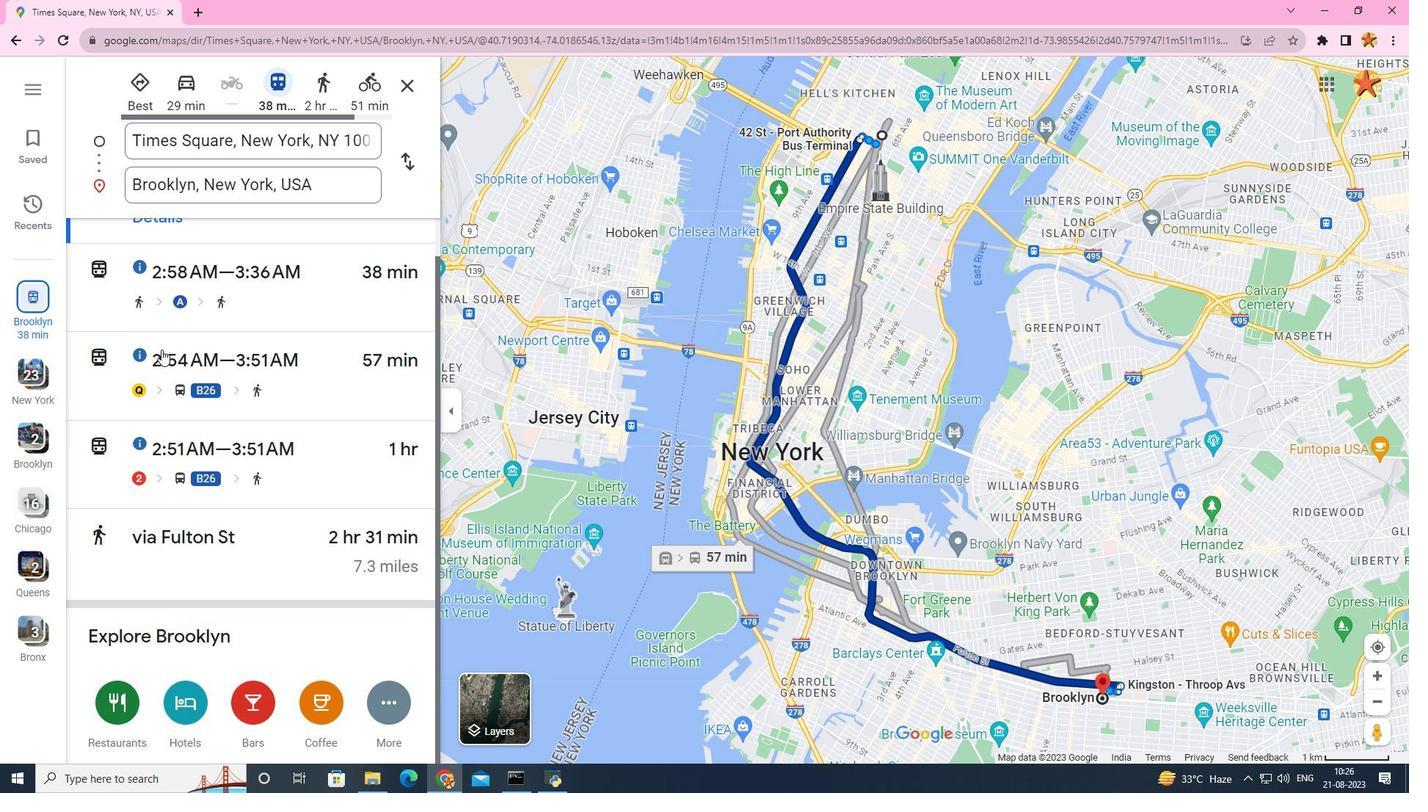 
Action: Mouse scrolled (161, 348) with delta (0, 0)
Screenshot: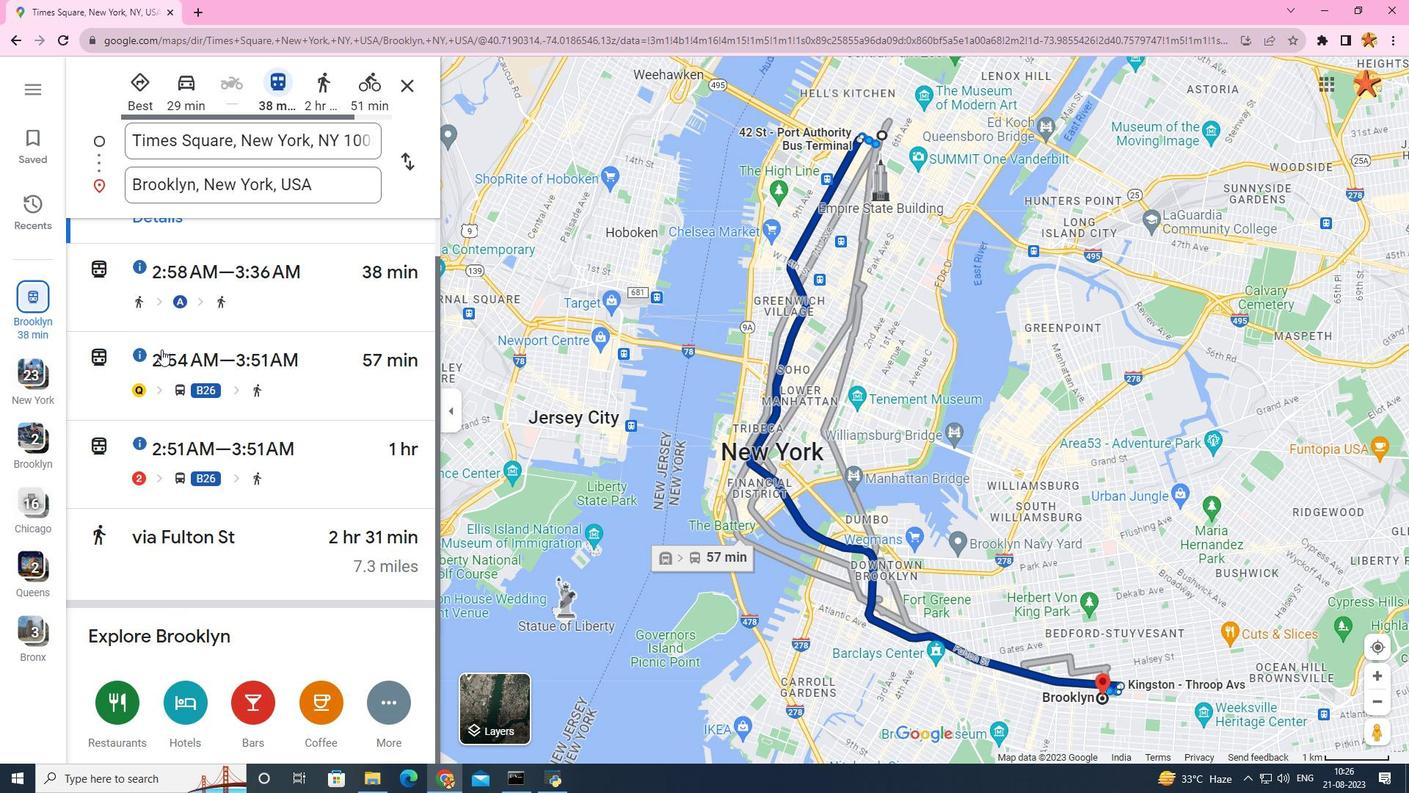 
